 Task: Open a blank sheet, save the file as Christopher Add the quote 'Don't be afraid to step outside of your comfort zone; that's where growth happens.'Don't be afraid to step outside of your comfort zone; that's where growth happens.  Apply font style Apply font style DejaVu Serif and font size 24 Align the text to the Right .Change the text color to  Red
Action: Mouse moved to (19, 19)
Screenshot: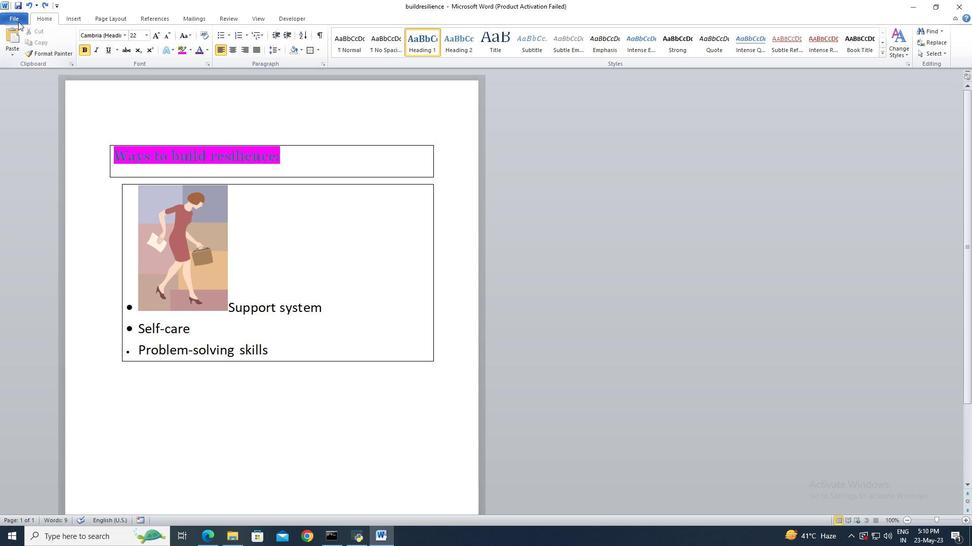 
Action: Mouse pressed left at (19, 19)
Screenshot: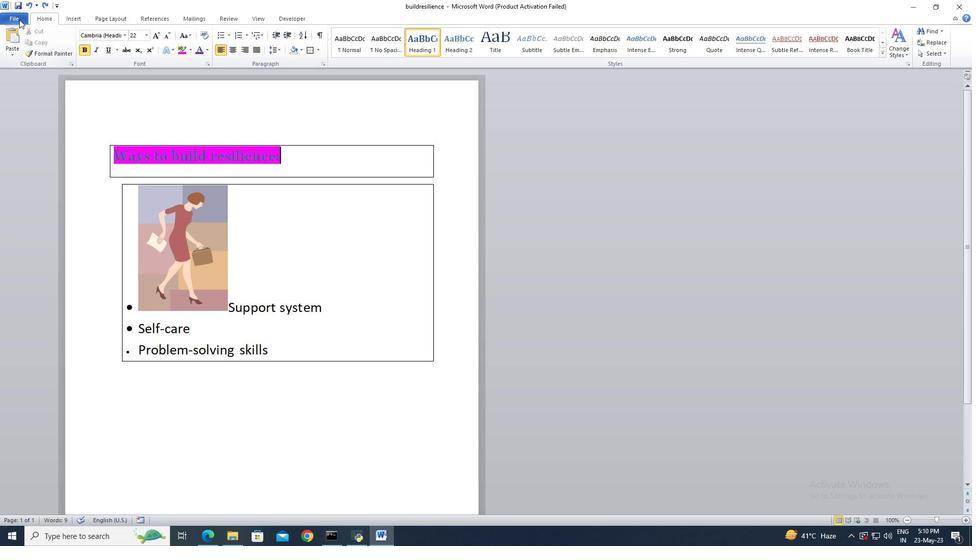 
Action: Mouse moved to (18, 129)
Screenshot: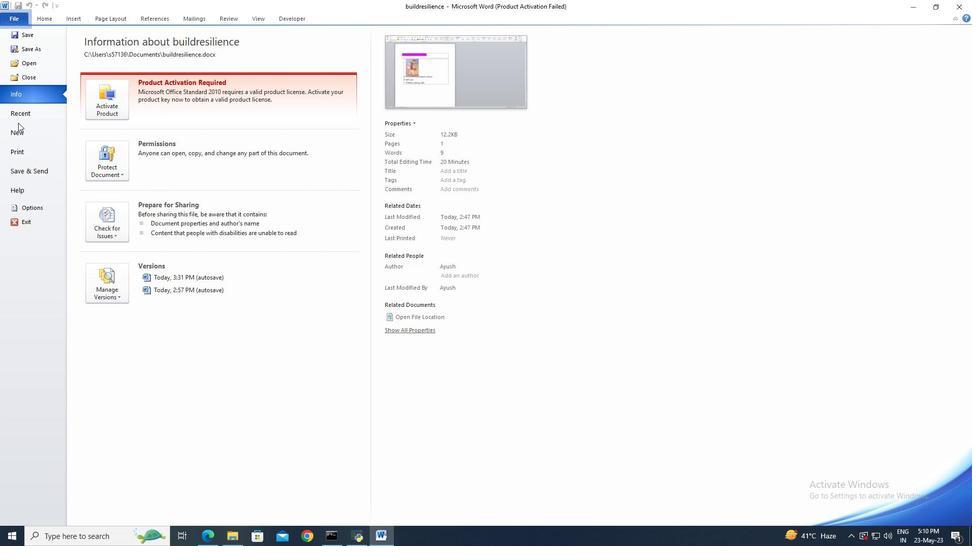 
Action: Mouse pressed left at (18, 129)
Screenshot: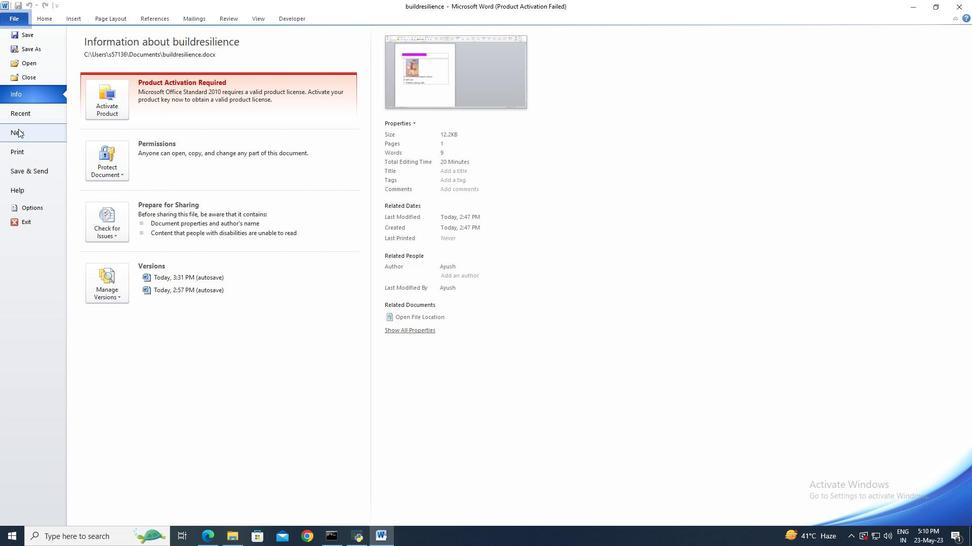 
Action: Mouse moved to (501, 243)
Screenshot: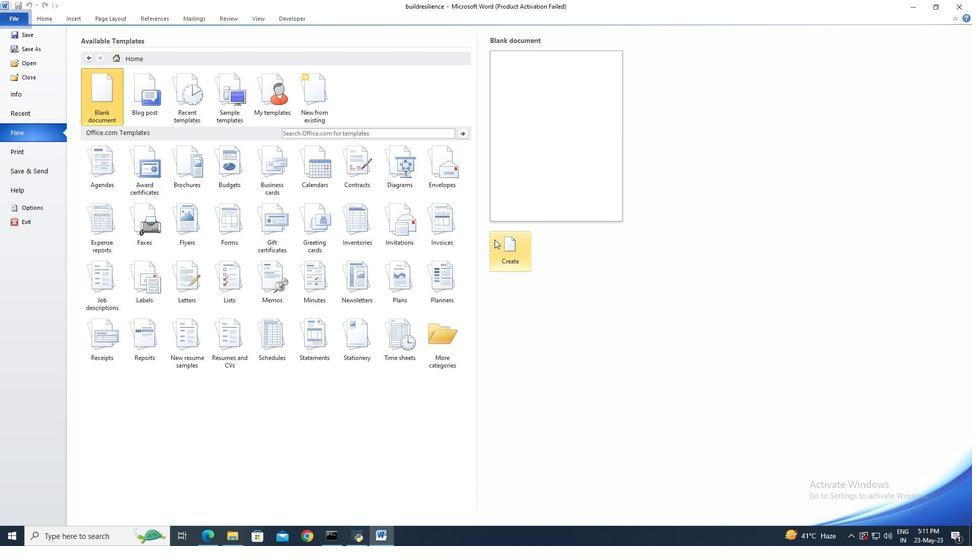 
Action: Mouse pressed left at (501, 243)
Screenshot: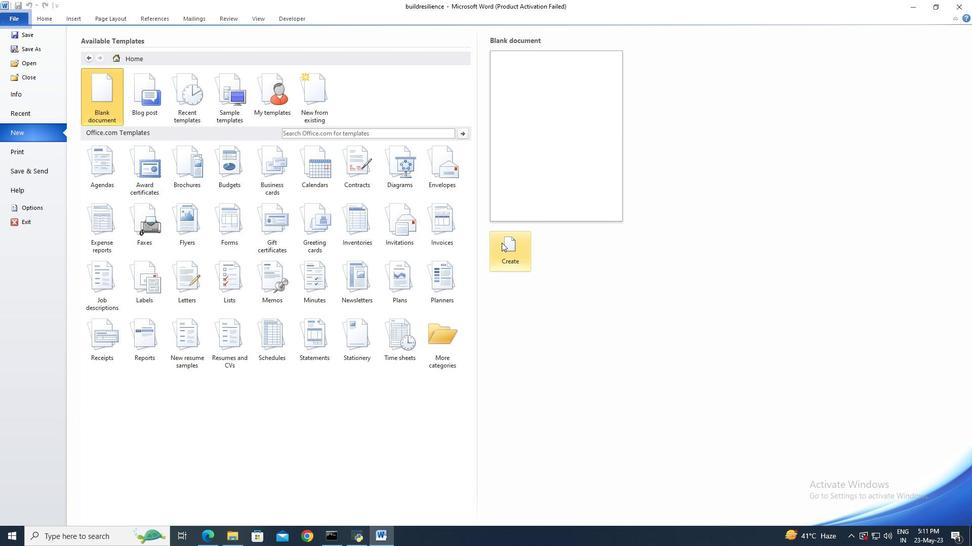 
Action: Mouse moved to (22, 21)
Screenshot: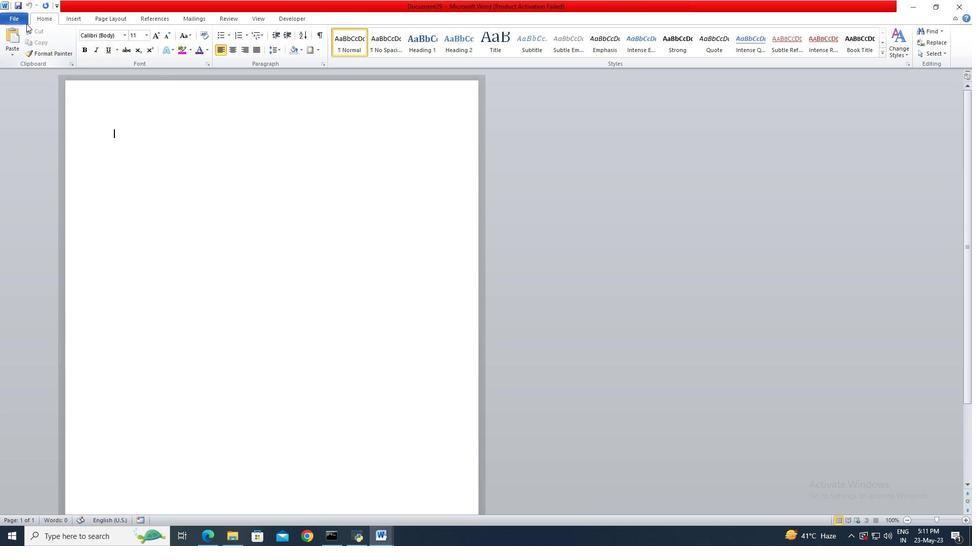 
Action: Mouse pressed left at (22, 21)
Screenshot: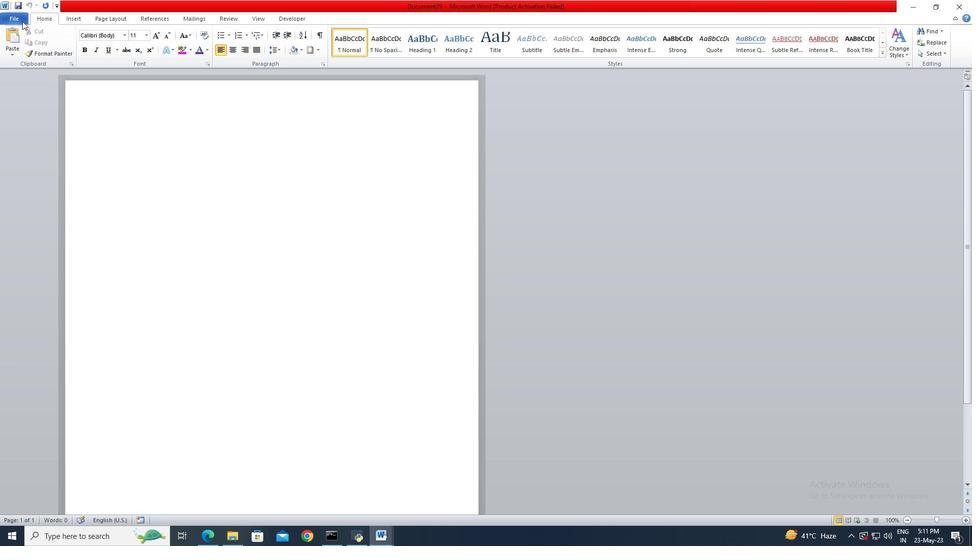 
Action: Mouse moved to (22, 44)
Screenshot: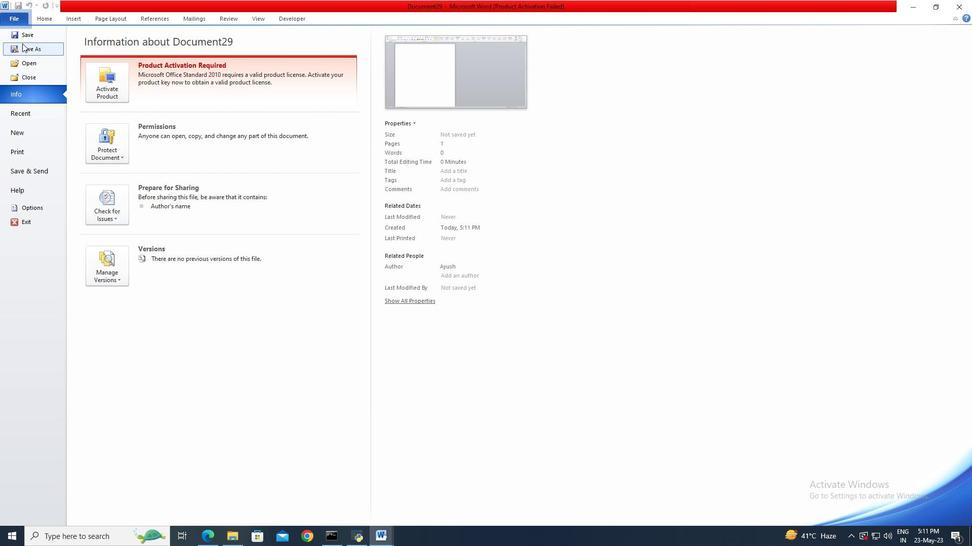 
Action: Mouse pressed left at (22, 44)
Screenshot: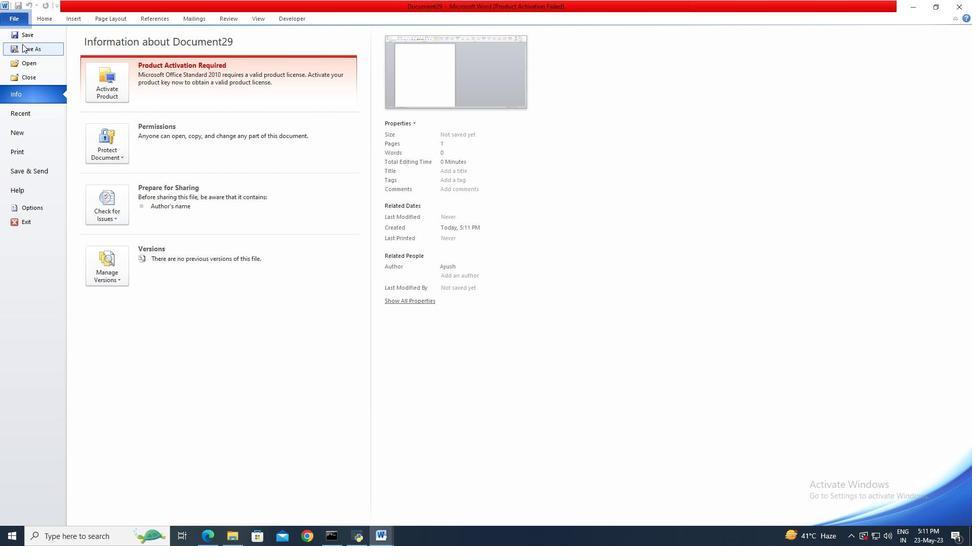 
Action: Mouse moved to (42, 114)
Screenshot: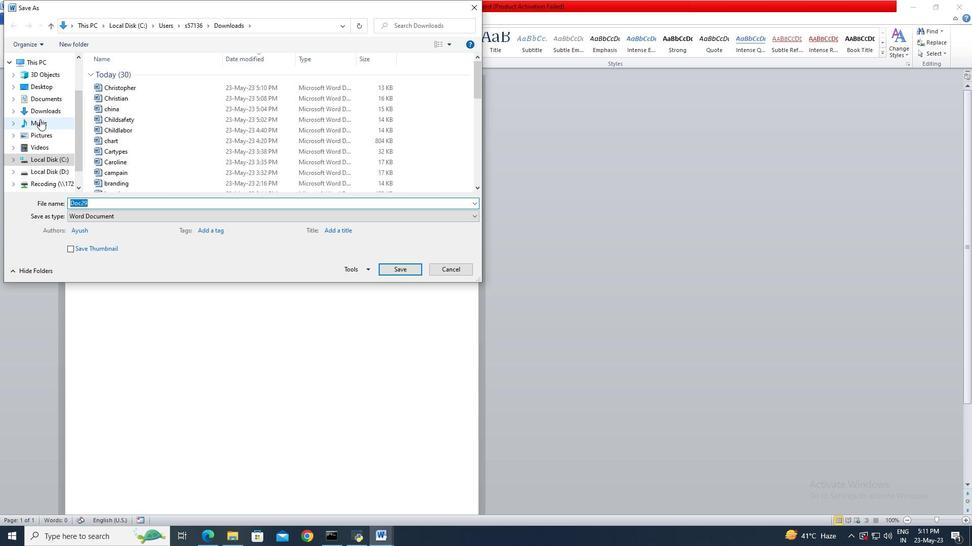 
Action: Mouse pressed left at (42, 114)
Screenshot: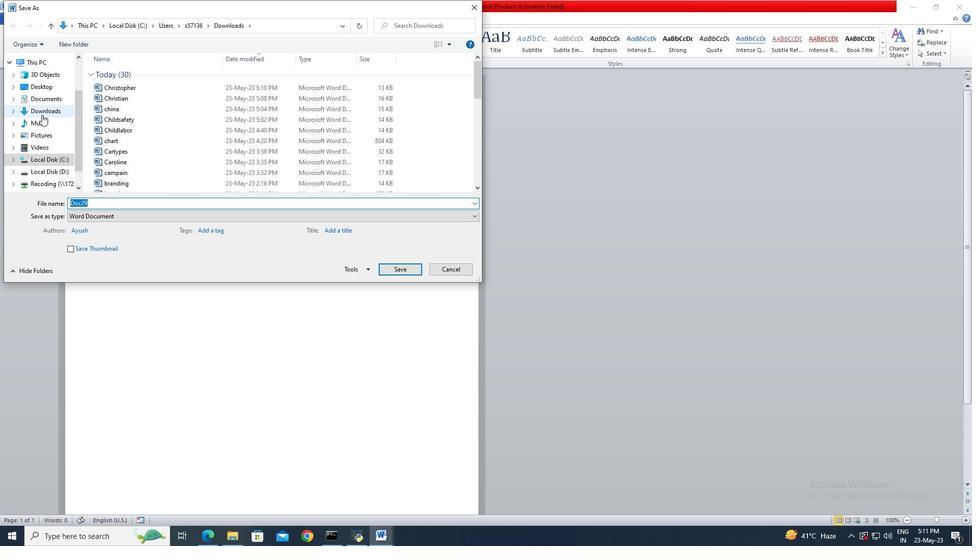 
Action: Mouse moved to (90, 203)
Screenshot: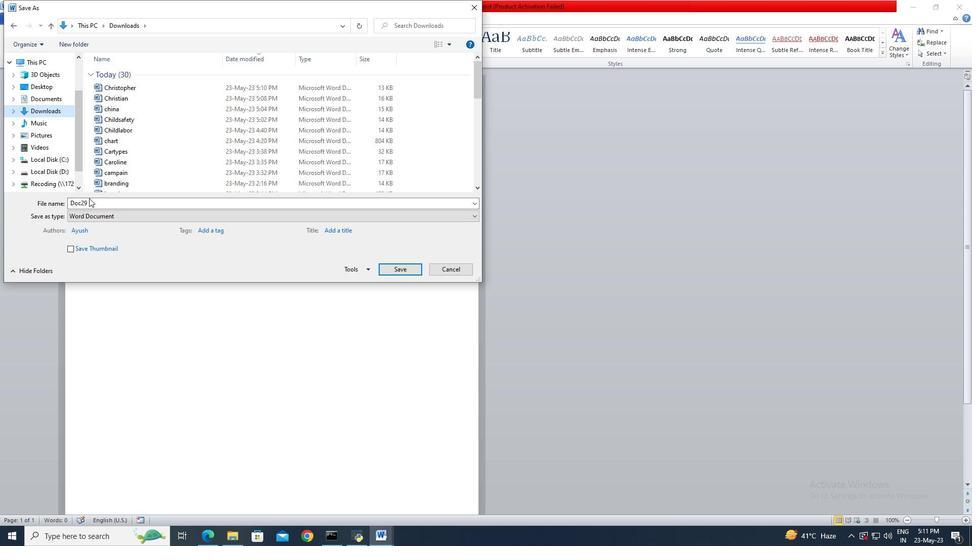 
Action: Mouse pressed left at (90, 203)
Screenshot: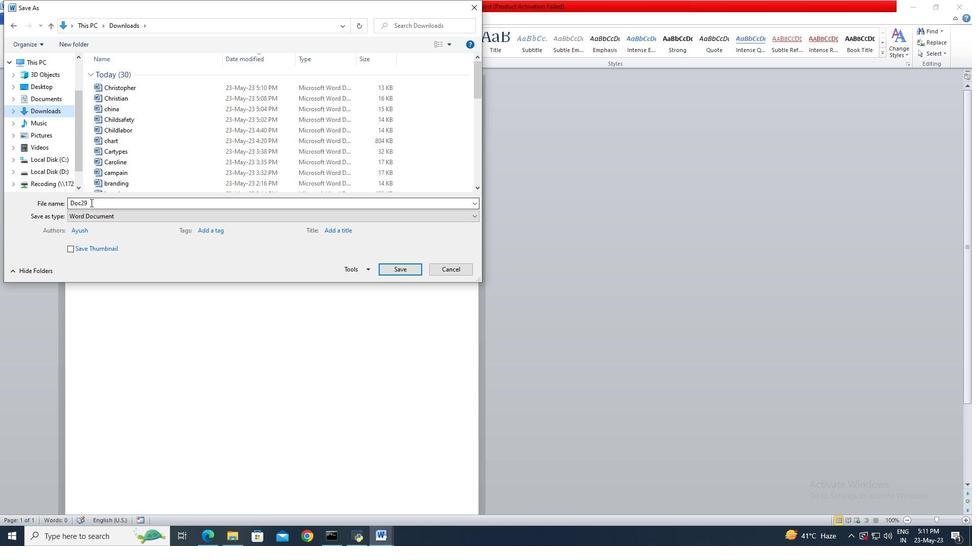 
Action: Key pressed <Key.shift>Christopher
Screenshot: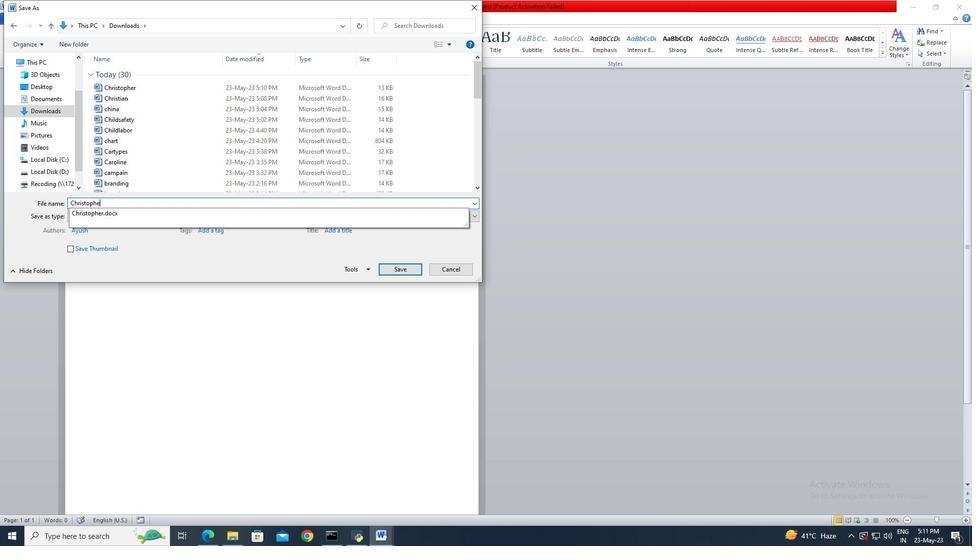 
Action: Mouse moved to (56, 139)
Screenshot: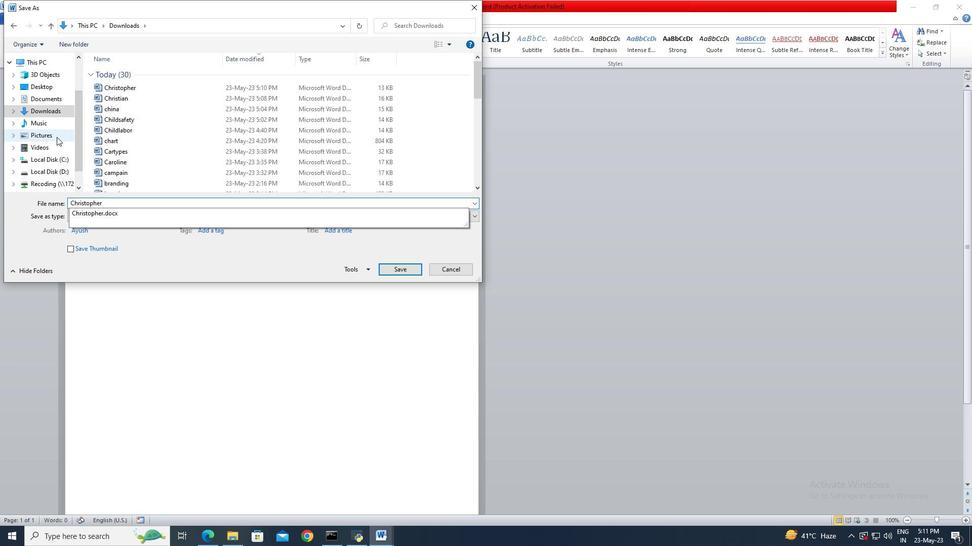 
Action: Mouse pressed left at (56, 139)
Screenshot: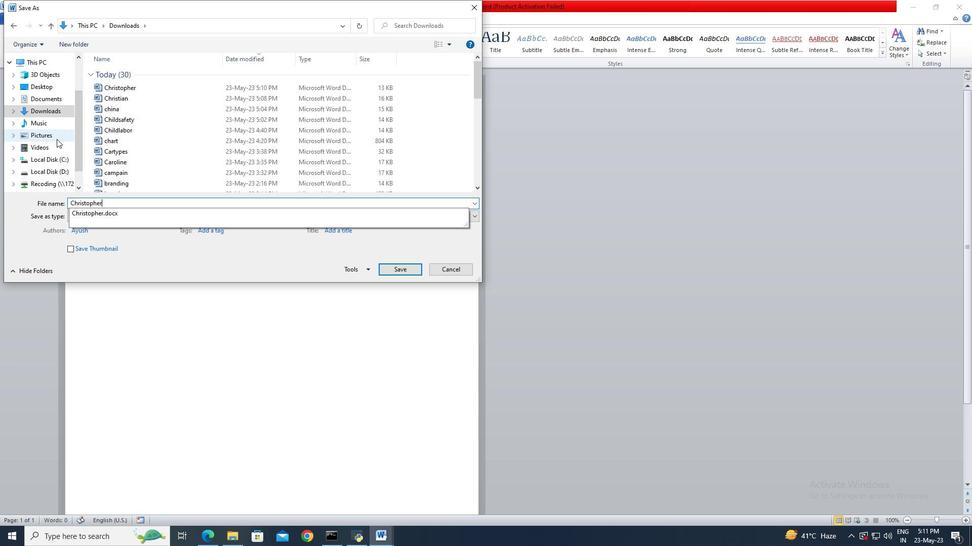 
Action: Mouse moved to (397, 271)
Screenshot: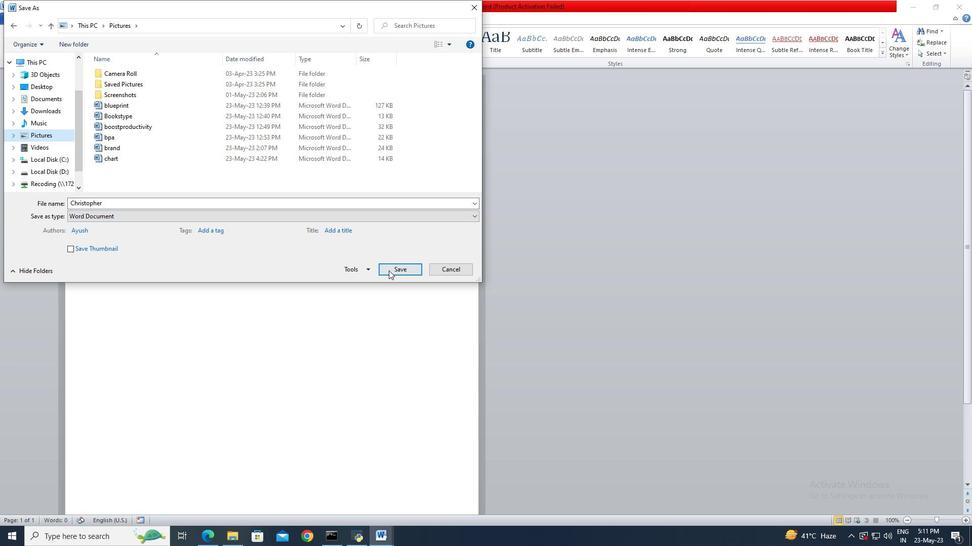 
Action: Mouse pressed left at (397, 271)
Screenshot: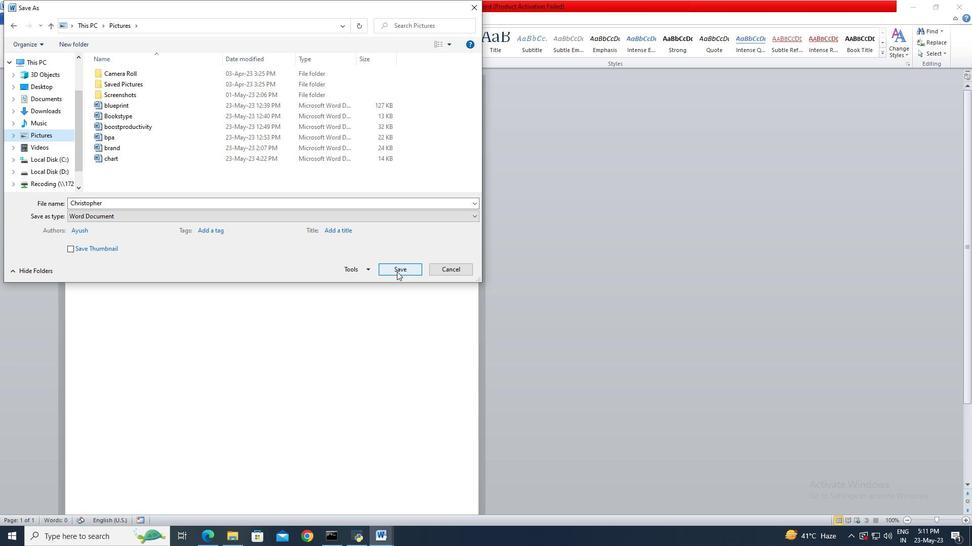 
Action: Mouse moved to (279, 209)
Screenshot: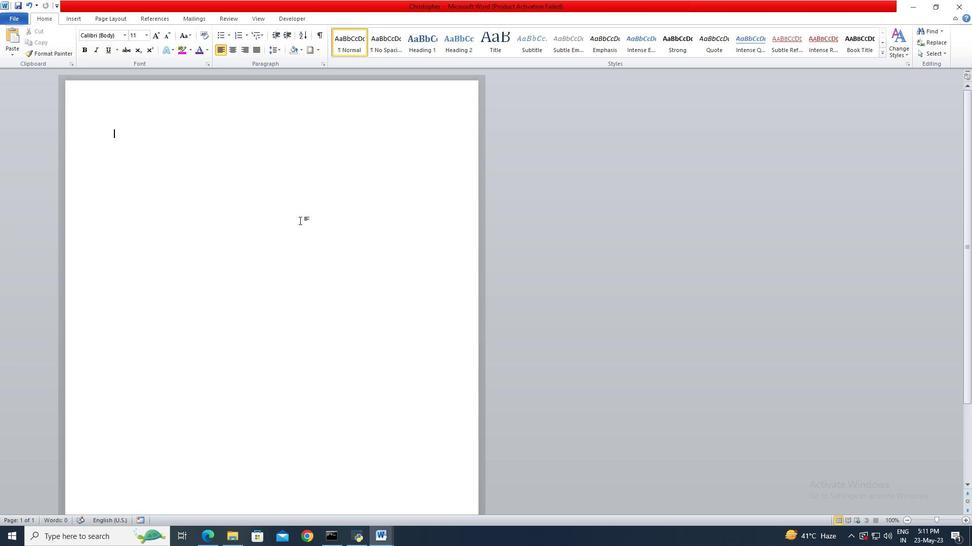 
Action: Key pressed <Key.shift>"<Key.shift>Don't<Key.space>be<Key.space>afraid<Key.space>to<Key.space>step<Key.space>outside<Key.space>of<Key.space>your<Key.space>comfort<Key.space>zone;<Key.space>that's<Key.space>where<Key.space>growth<Key.space>happens.<Key.shift>"
Screenshot: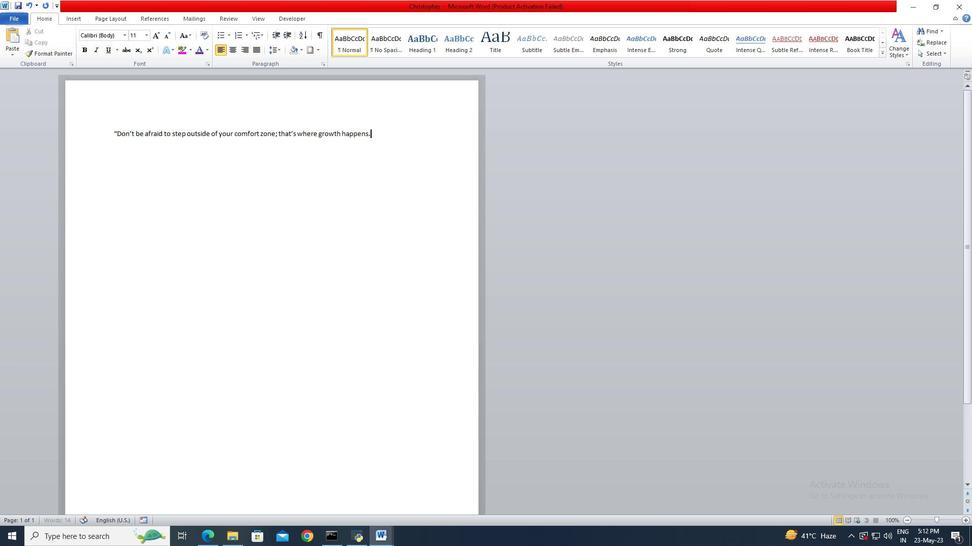 
Action: Mouse moved to (111, 131)
Screenshot: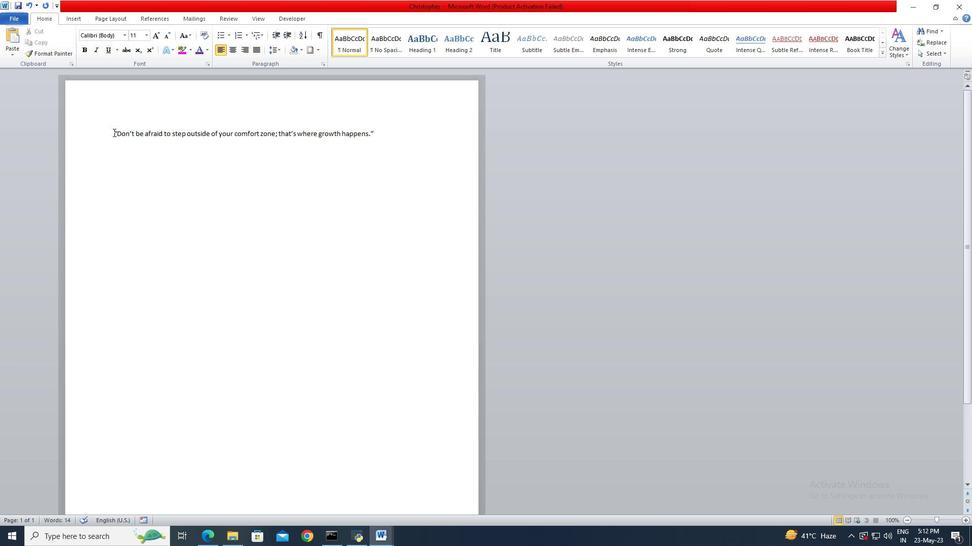 
Action: Mouse pressed left at (111, 131)
Screenshot: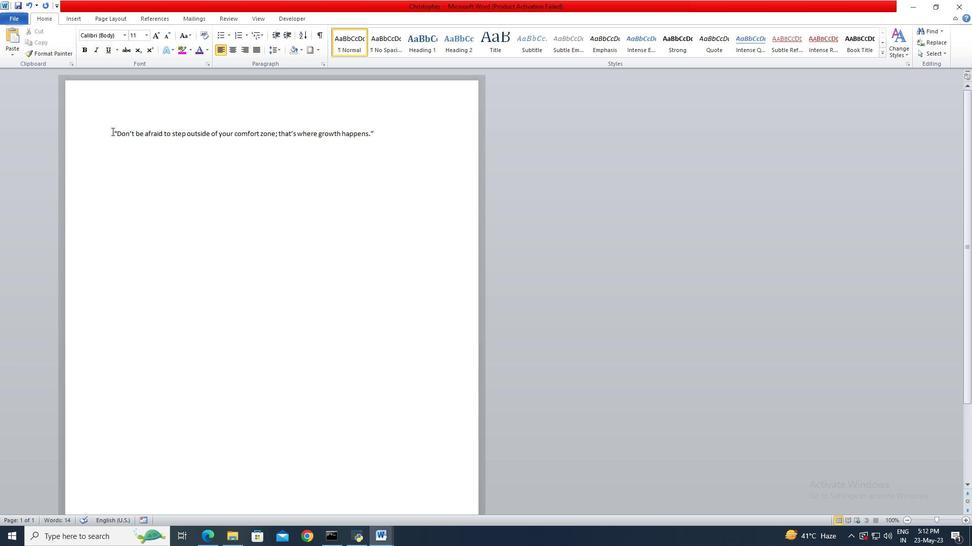 
Action: Mouse moved to (359, 131)
Screenshot: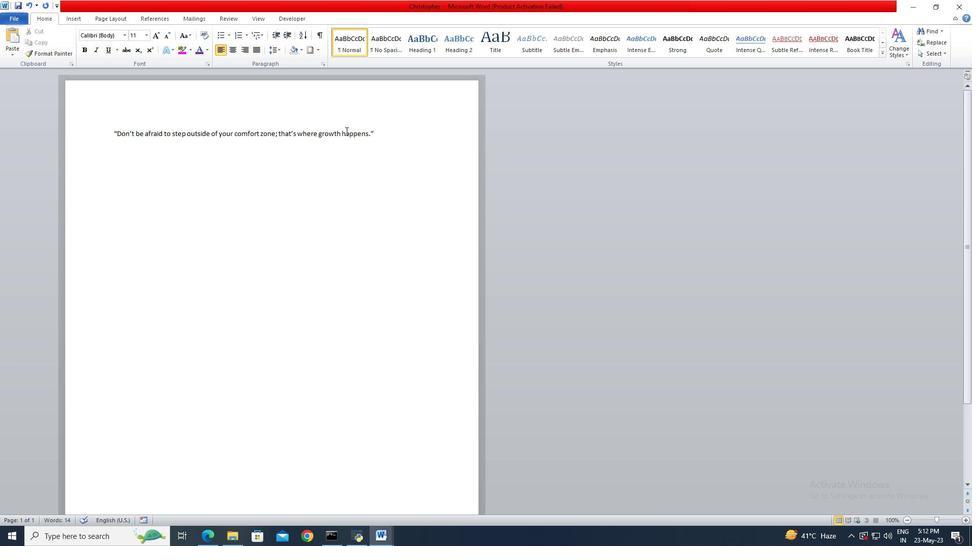 
Action: Key pressed <Key.shift>
Screenshot: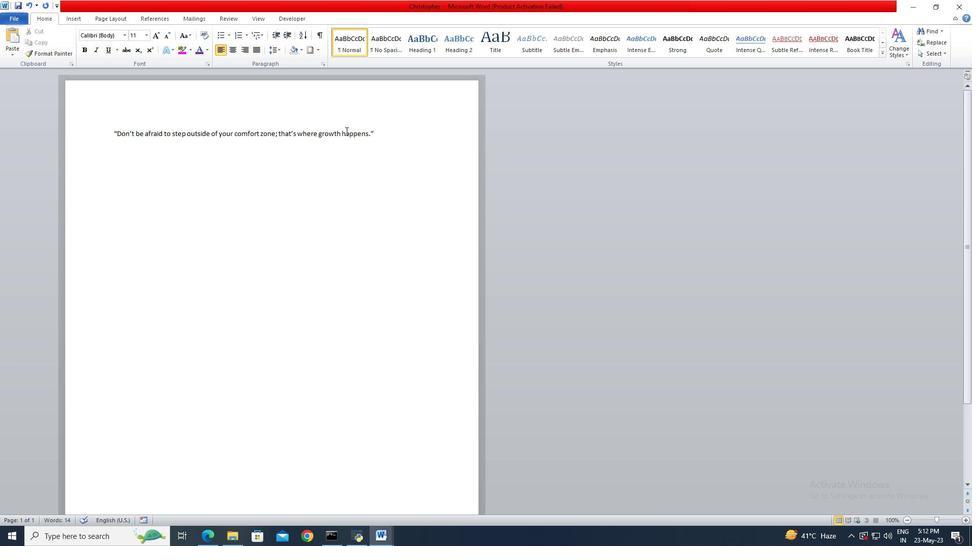 
Action: Mouse moved to (391, 132)
Screenshot: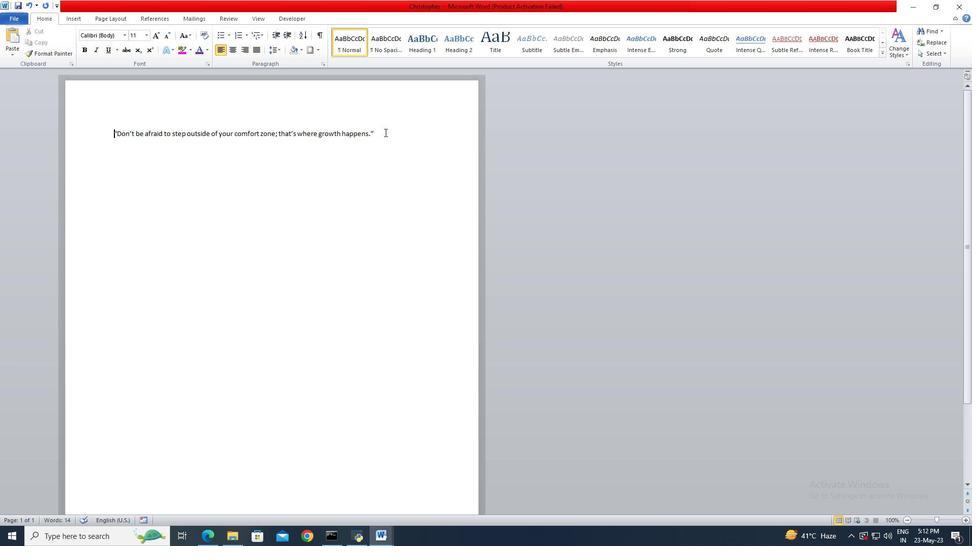 
Action: Key pressed <Key.shift>
Screenshot: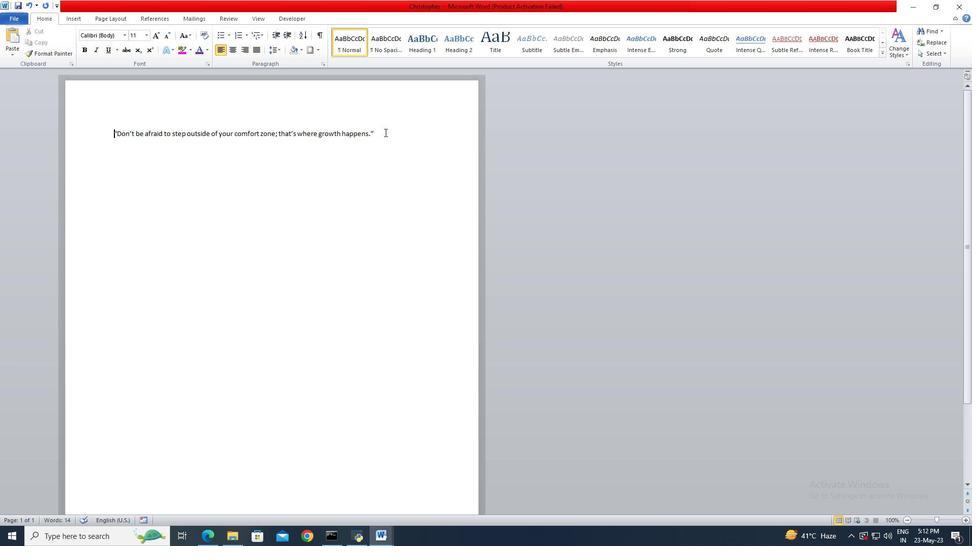 
Action: Mouse moved to (392, 132)
Screenshot: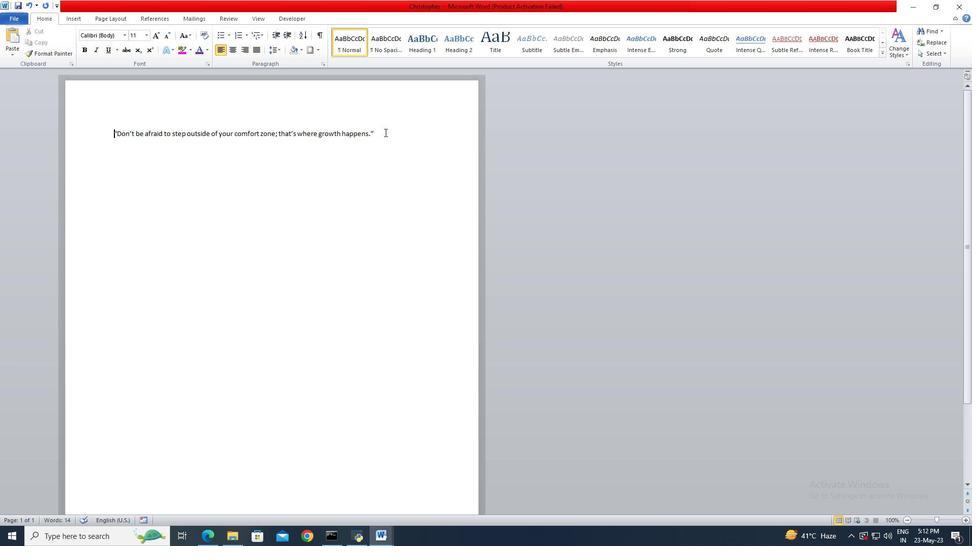 
Action: Key pressed <Key.shift><Key.shift><Key.shift><Key.shift><Key.shift><Key.shift><Key.shift><Key.shift><Key.shift><Key.shift><Key.shift><Key.shift><Key.shift><Key.shift><Key.shift>
Screenshot: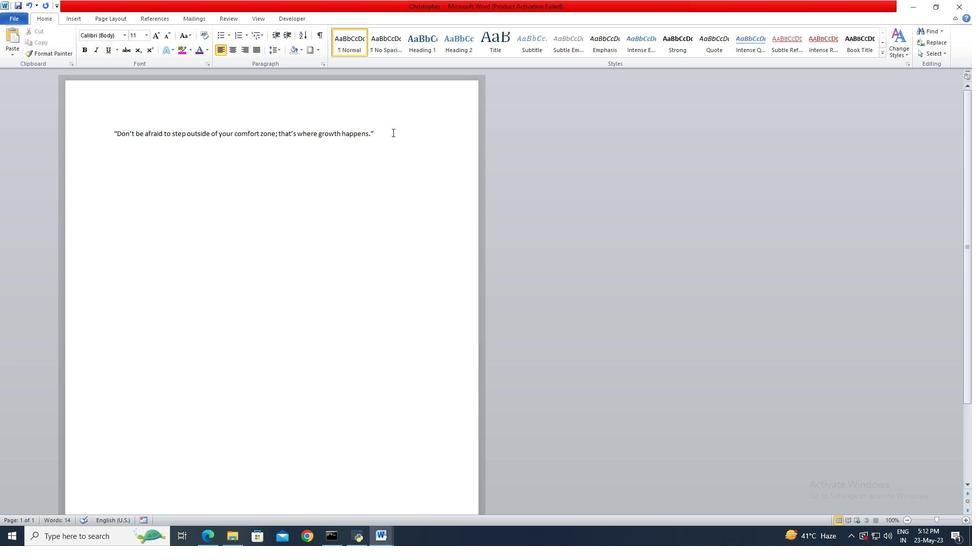 
Action: Mouse pressed left at (392, 132)
Screenshot: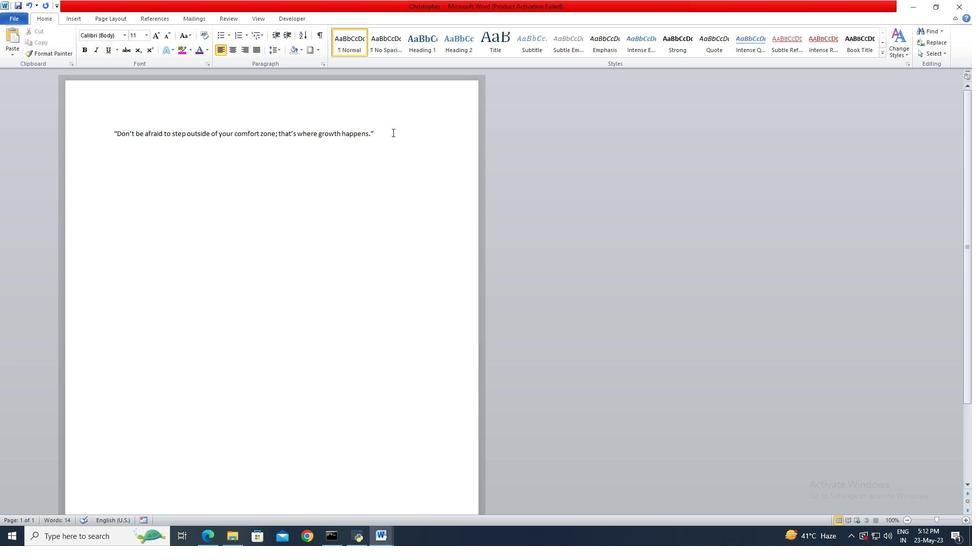 
Action: Key pressed <Key.shift><Key.shift><Key.shift><Key.shift><Key.shift><Key.shift><Key.shift><Key.shift>
Screenshot: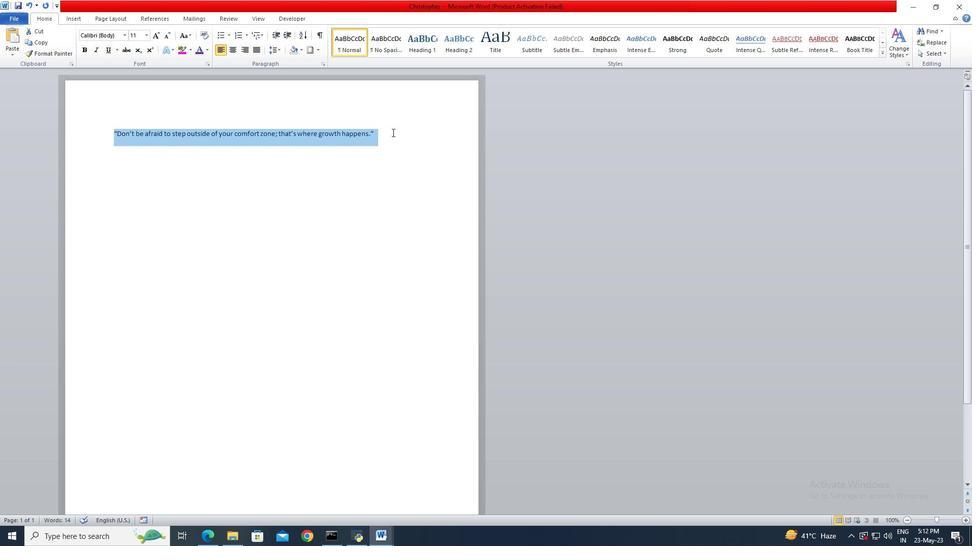 
Action: Mouse moved to (126, 35)
Screenshot: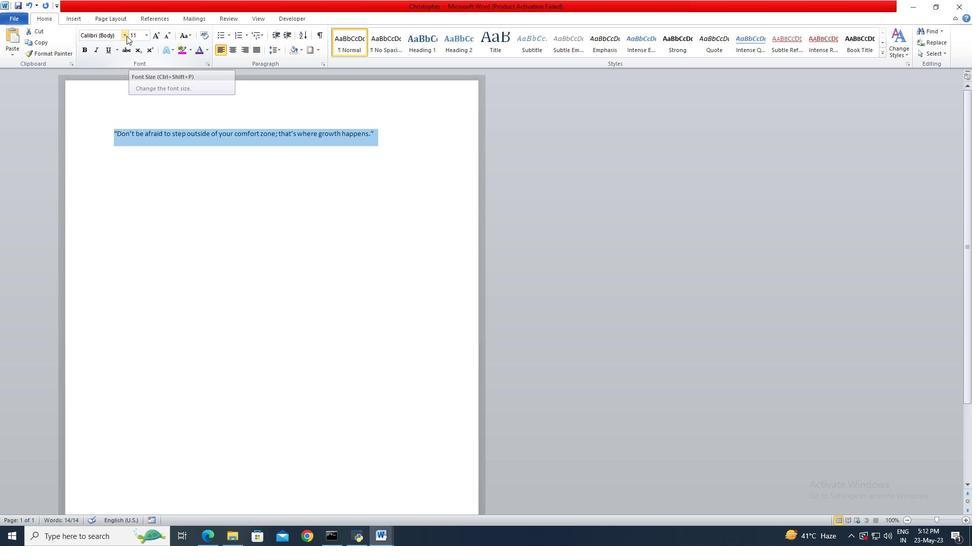 
Action: Mouse pressed left at (126, 35)
Screenshot: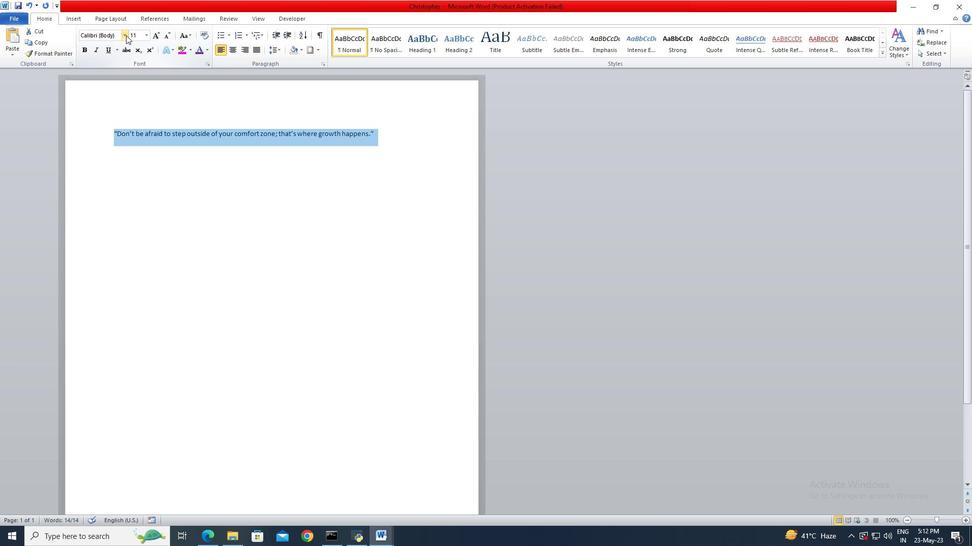 
Action: Mouse moved to (146, 269)
Screenshot: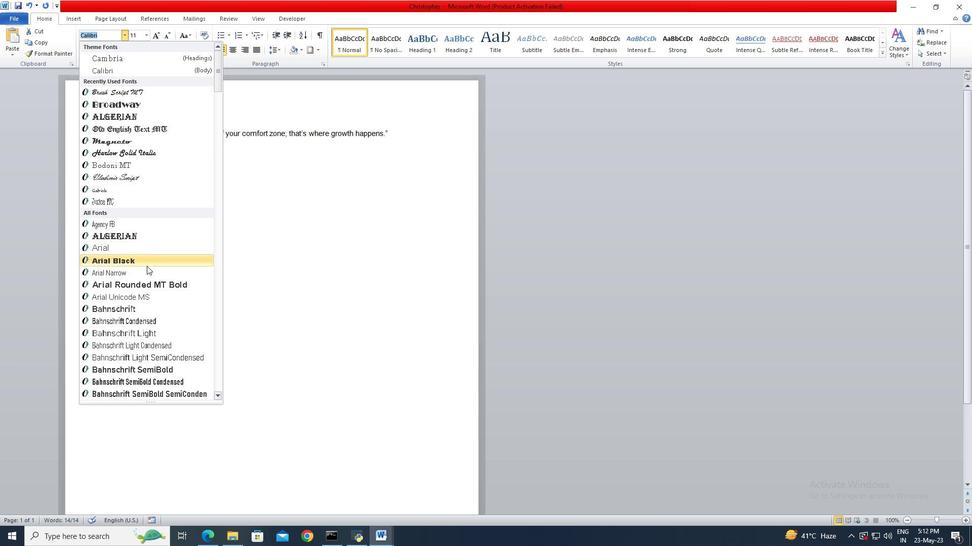 
Action: Mouse scrolled (146, 268) with delta (0, 0)
Screenshot: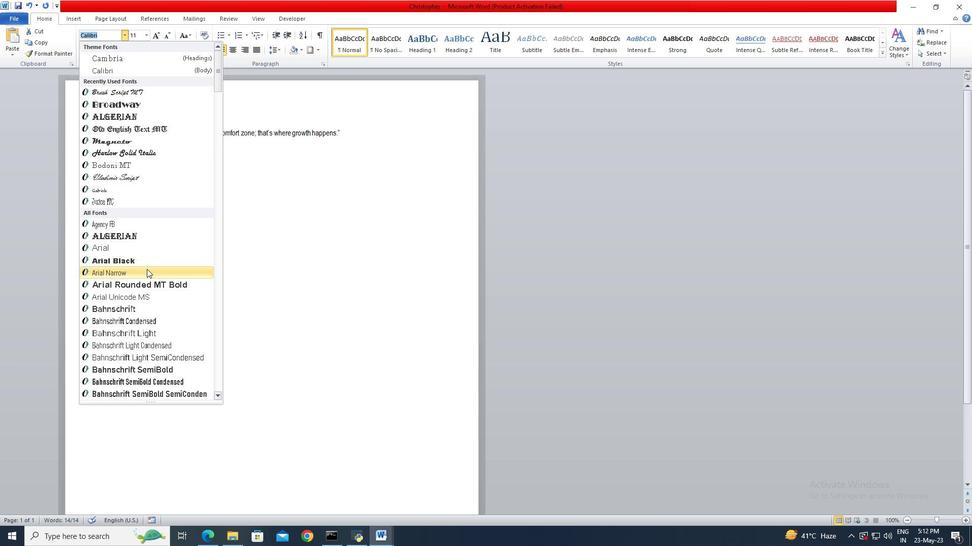 
Action: Mouse scrolled (146, 268) with delta (0, 0)
Screenshot: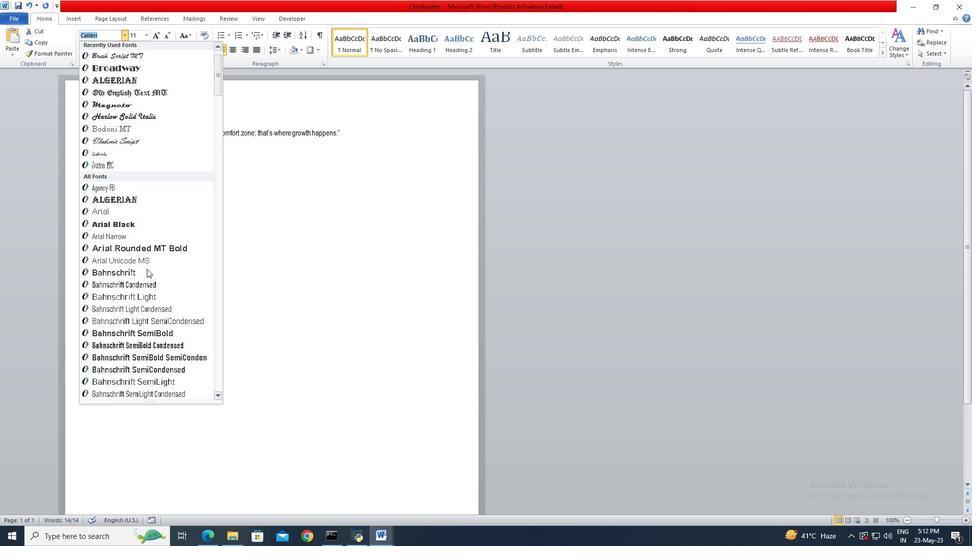 
Action: Mouse scrolled (146, 268) with delta (0, 0)
Screenshot: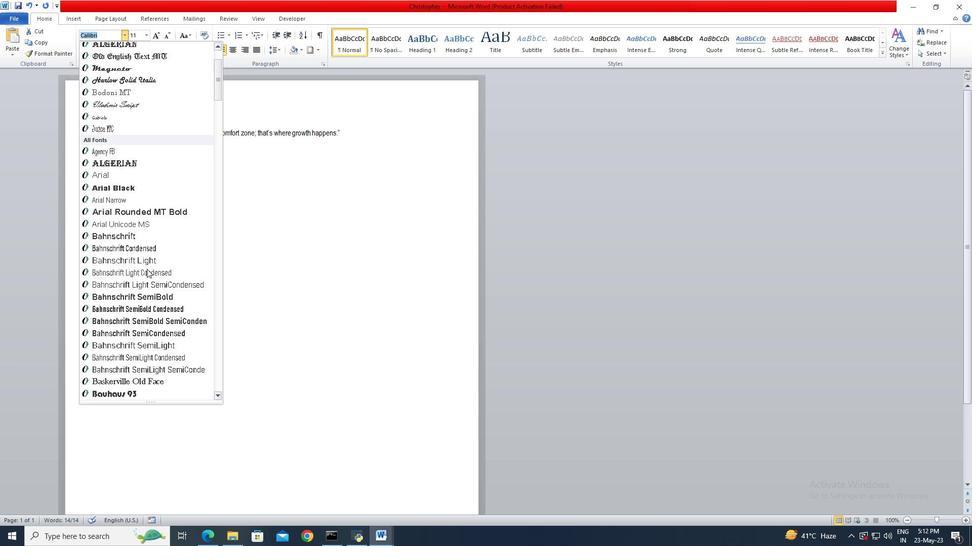 
Action: Mouse scrolled (146, 268) with delta (0, 0)
Screenshot: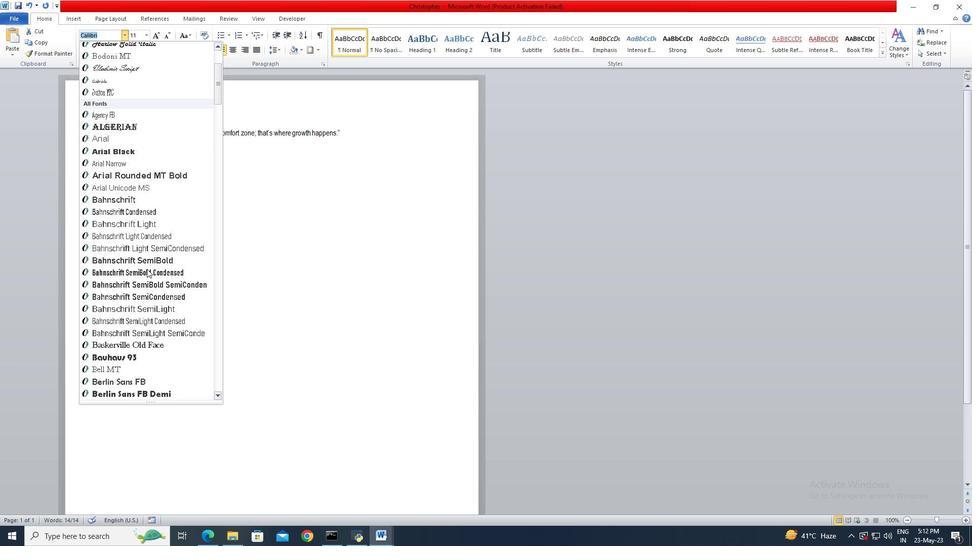 
Action: Mouse scrolled (146, 268) with delta (0, 0)
Screenshot: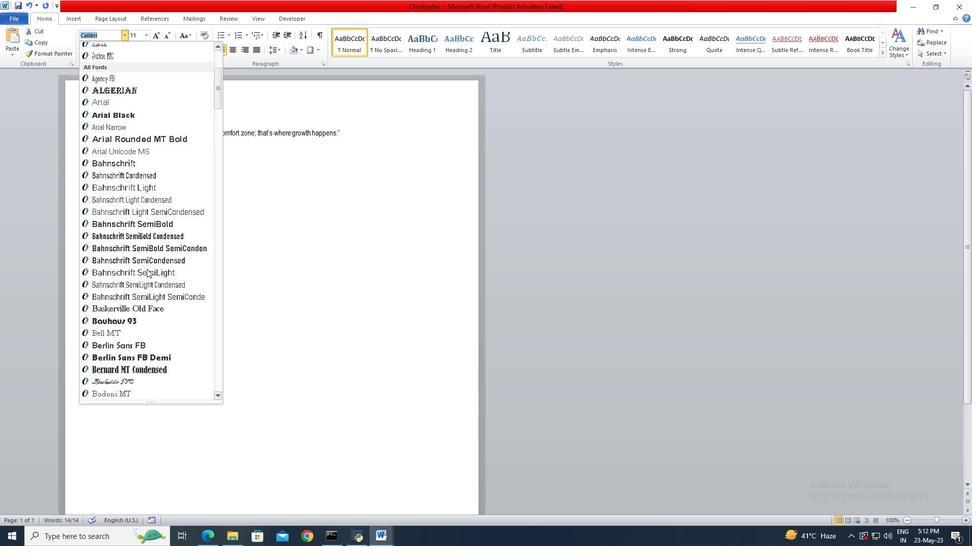 
Action: Mouse scrolled (146, 268) with delta (0, 0)
Screenshot: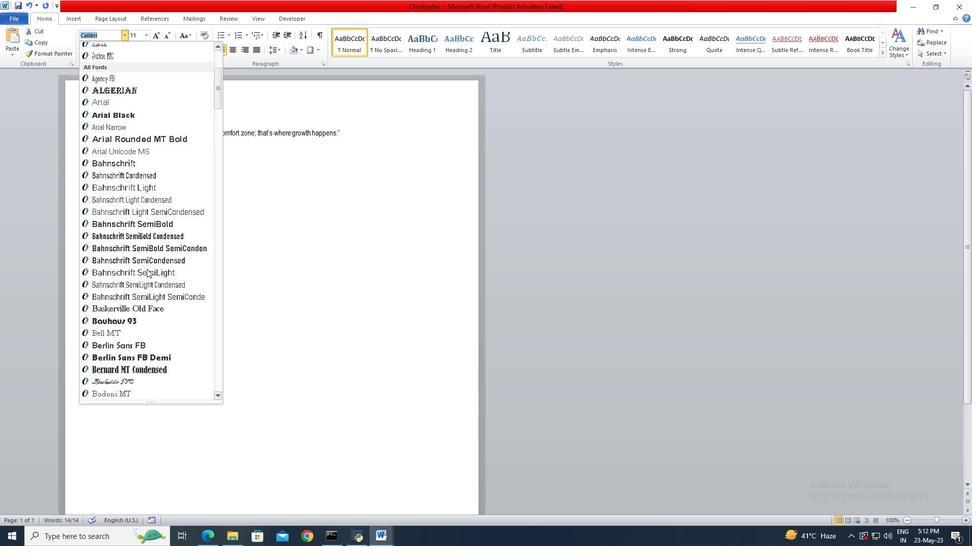 
Action: Mouse scrolled (146, 268) with delta (0, 0)
Screenshot: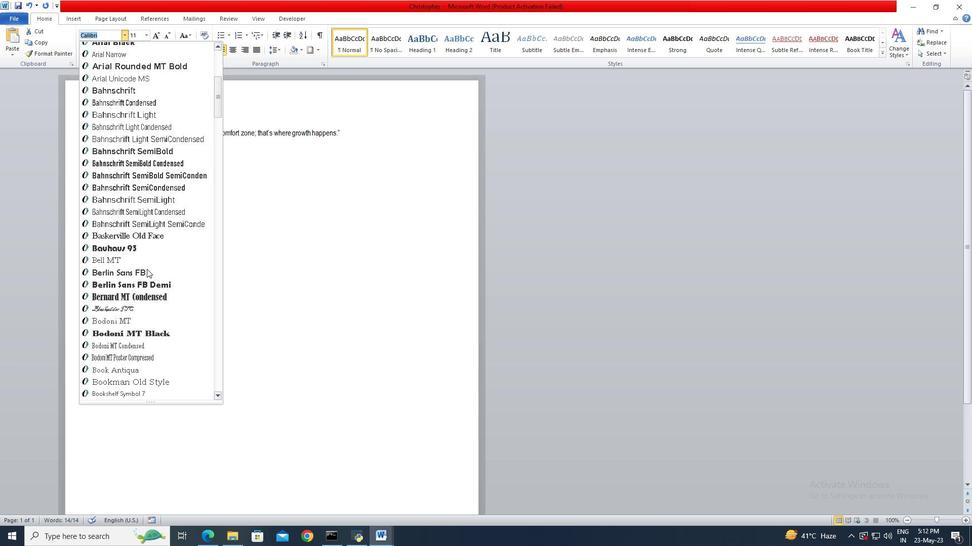 
Action: Mouse scrolled (146, 268) with delta (0, 0)
Screenshot: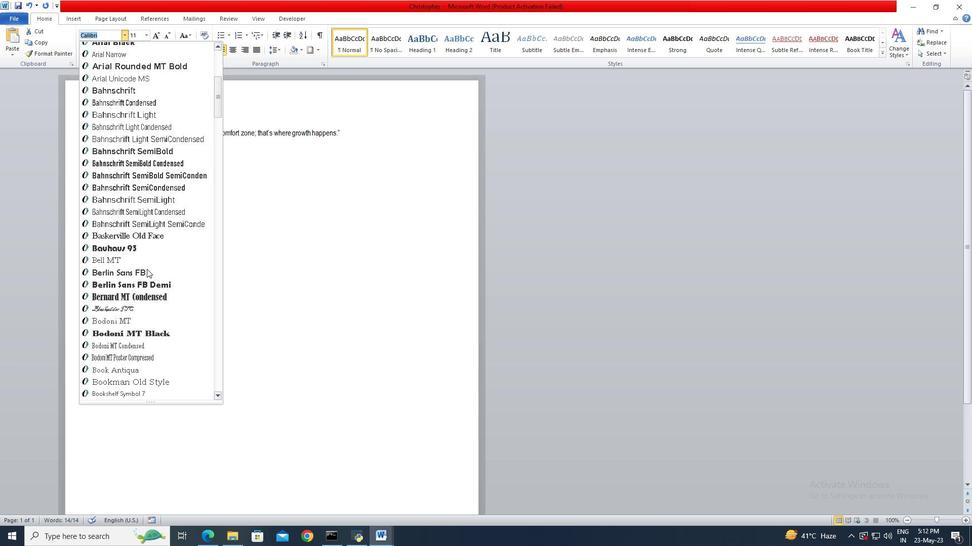 
Action: Mouse scrolled (146, 268) with delta (0, 0)
Screenshot: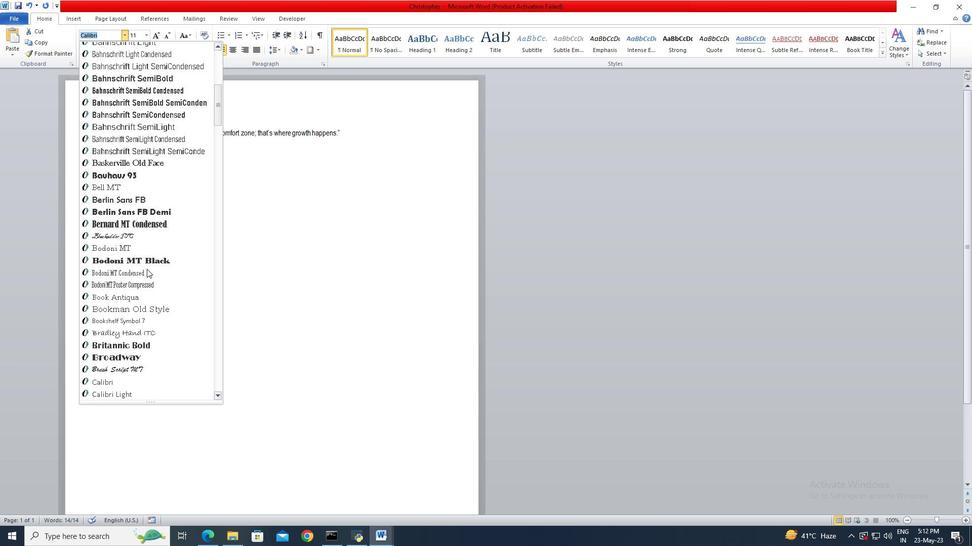 
Action: Mouse scrolled (146, 268) with delta (0, 0)
Screenshot: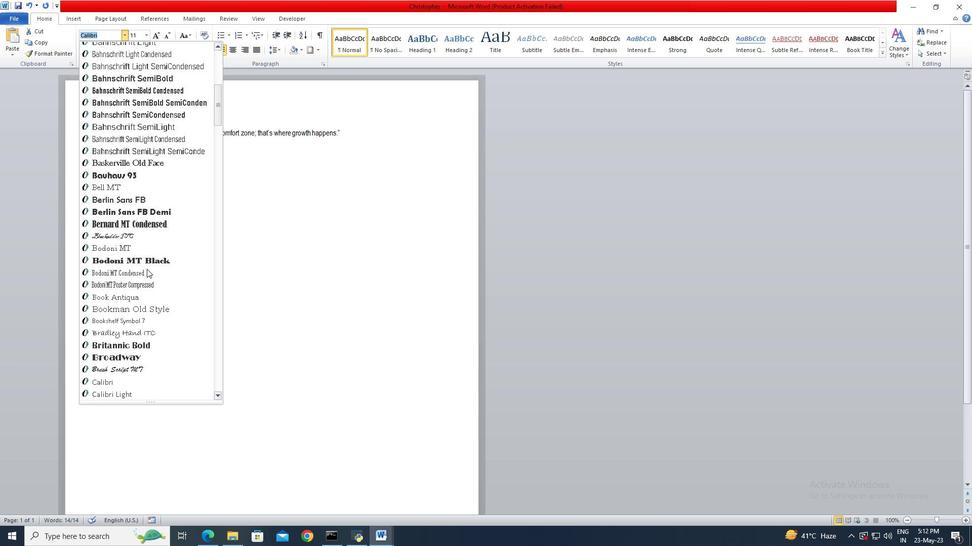 
Action: Mouse scrolled (146, 268) with delta (0, 0)
Screenshot: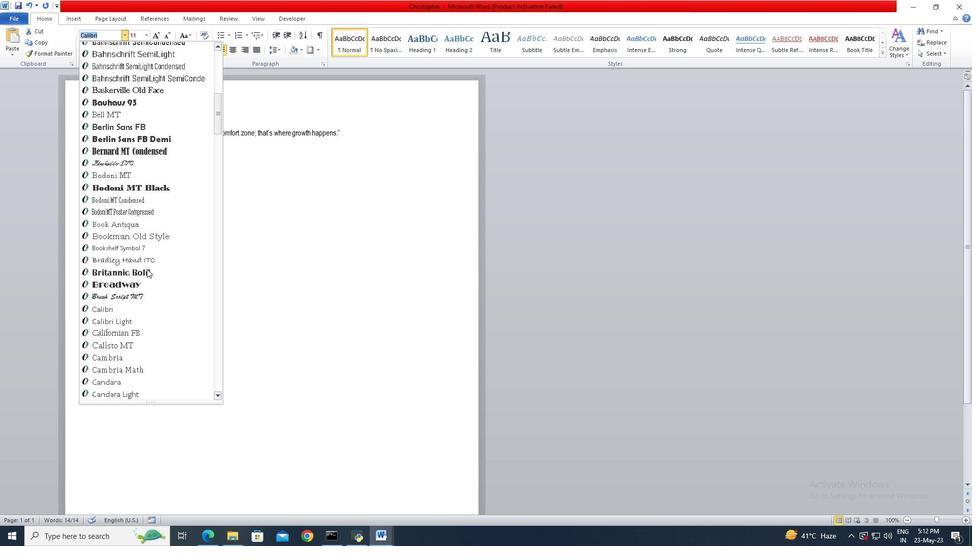 
Action: Mouse scrolled (146, 268) with delta (0, 0)
Screenshot: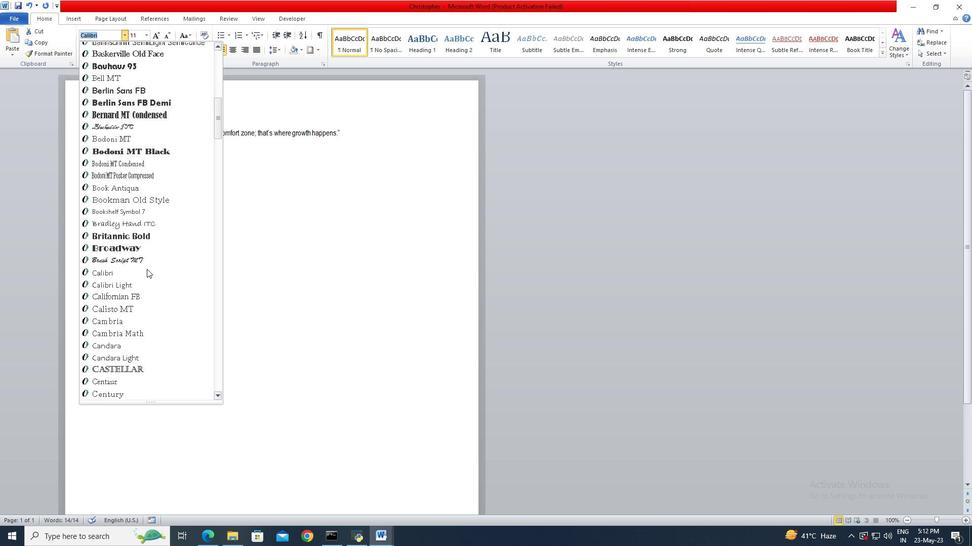 
Action: Mouse scrolled (146, 268) with delta (0, 0)
Screenshot: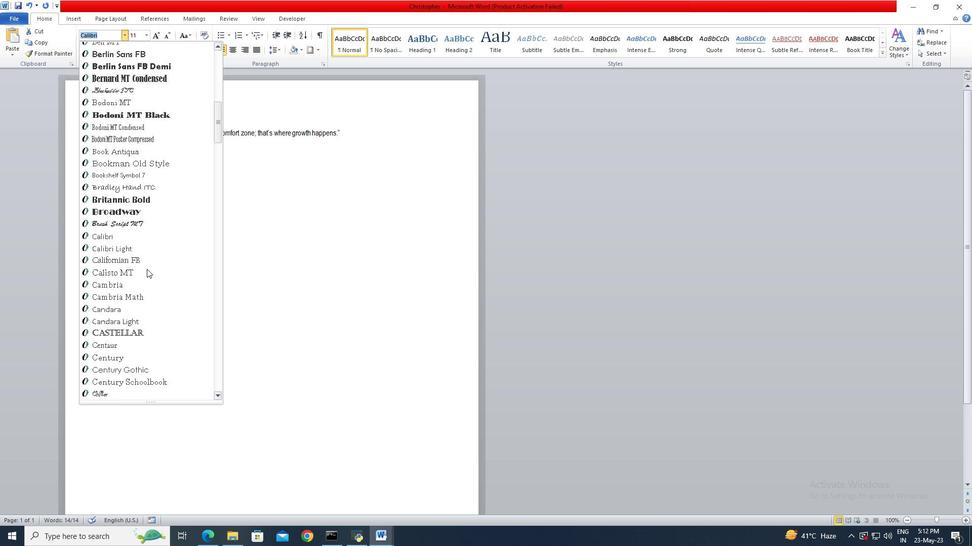
Action: Mouse scrolled (146, 268) with delta (0, 0)
Screenshot: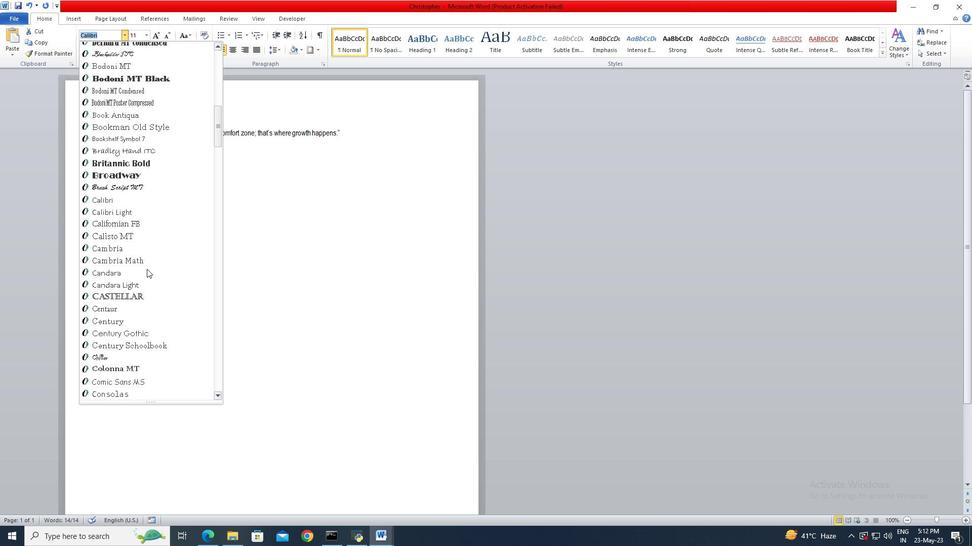 
Action: Mouse scrolled (146, 268) with delta (0, 0)
Screenshot: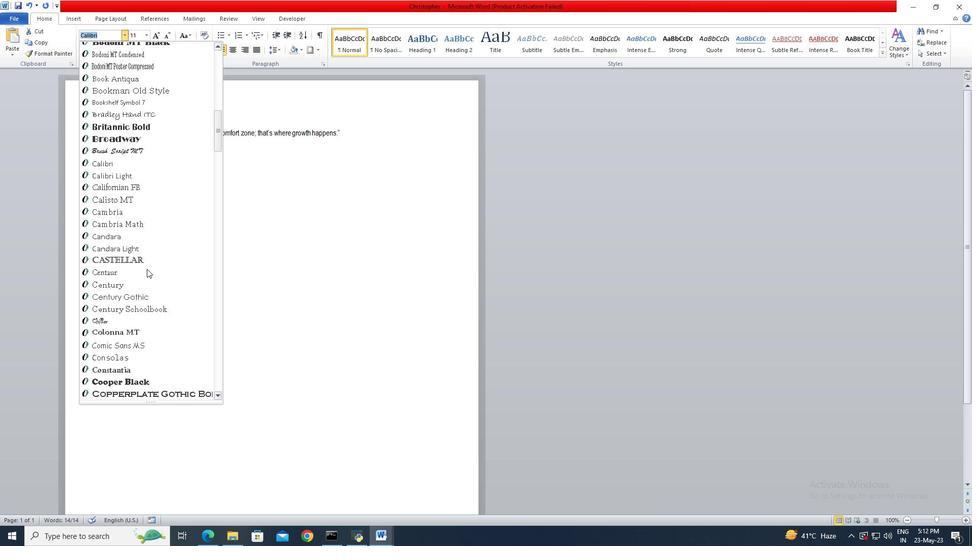 
Action: Mouse scrolled (146, 268) with delta (0, 0)
Screenshot: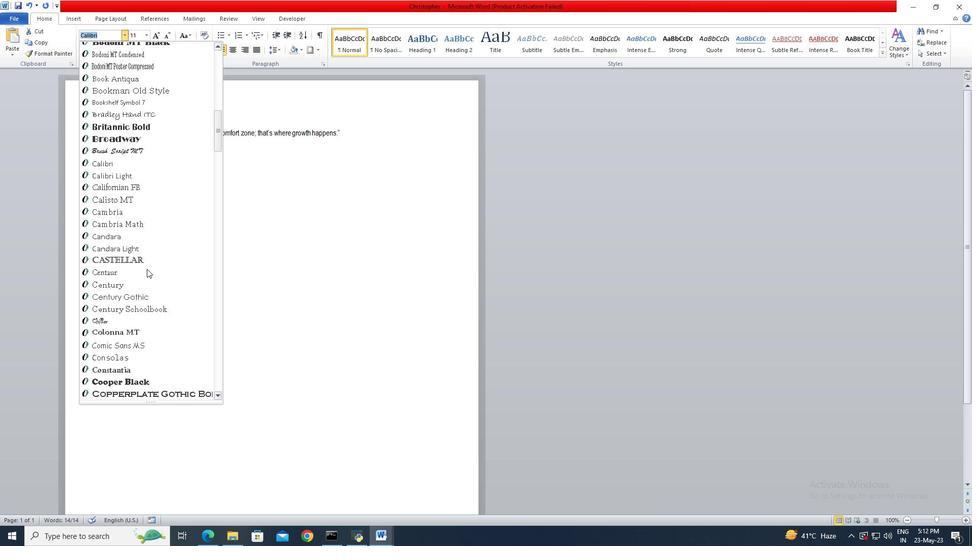 
Action: Mouse scrolled (146, 268) with delta (0, 0)
Screenshot: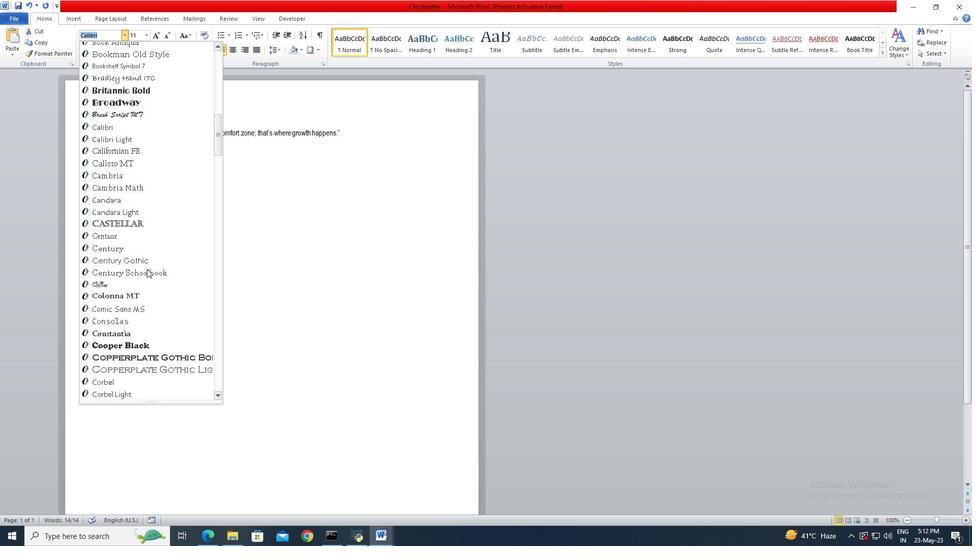 
Action: Mouse scrolled (146, 268) with delta (0, 0)
Screenshot: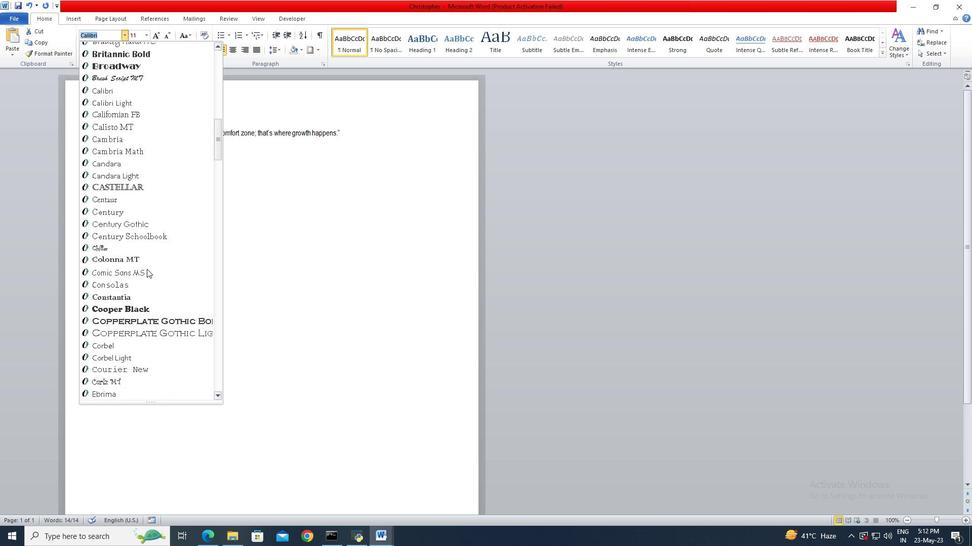 
Action: Mouse scrolled (146, 268) with delta (0, 0)
Screenshot: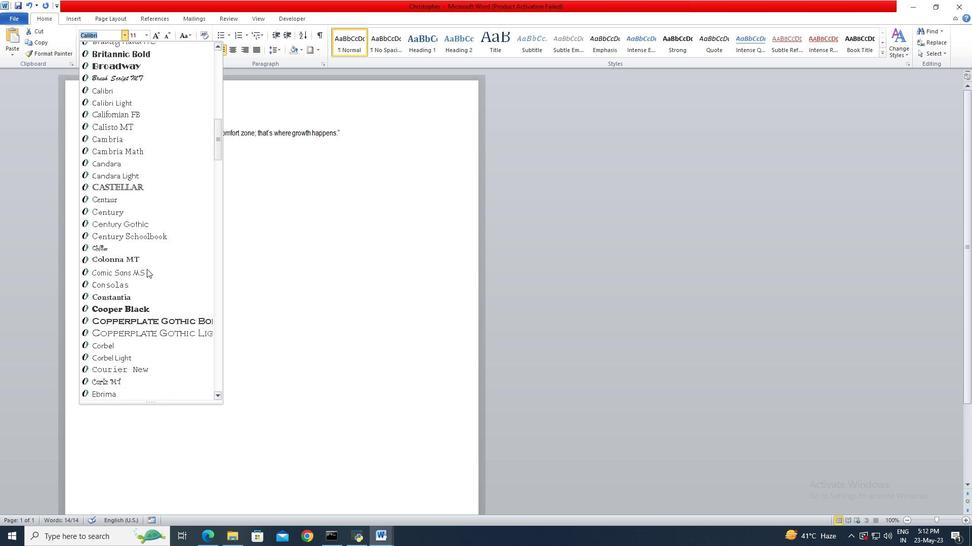 
Action: Mouse scrolled (146, 268) with delta (0, 0)
Screenshot: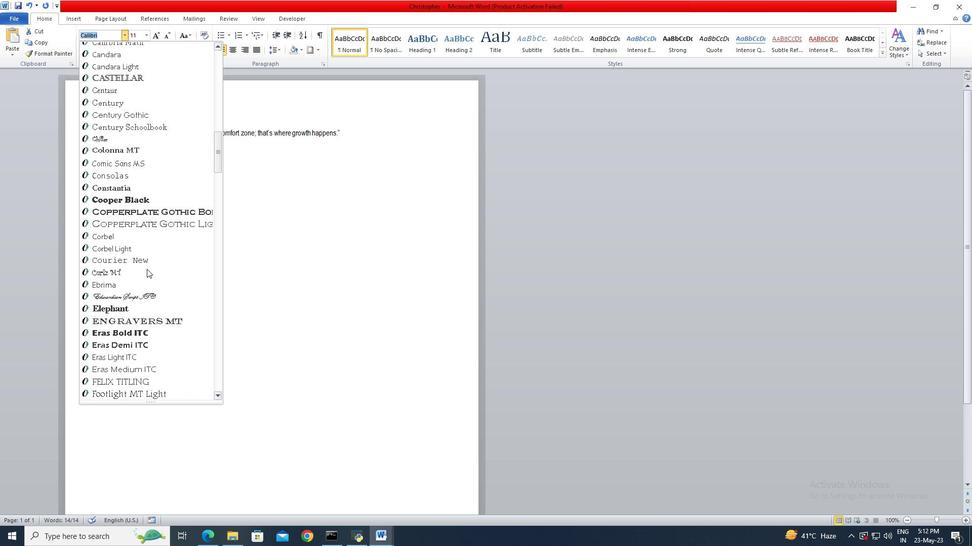 
Action: Mouse scrolled (146, 268) with delta (0, 0)
Screenshot: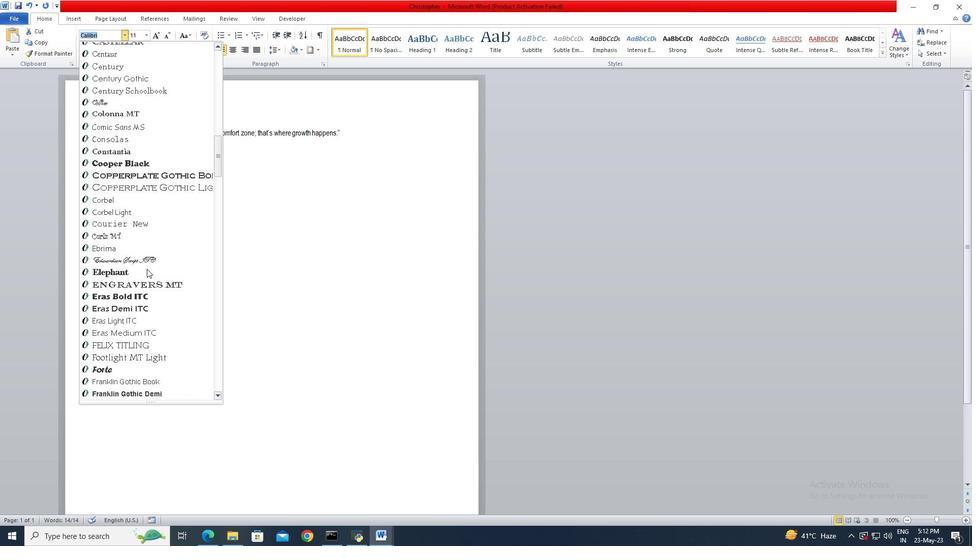 
Action: Mouse scrolled (146, 268) with delta (0, 0)
Screenshot: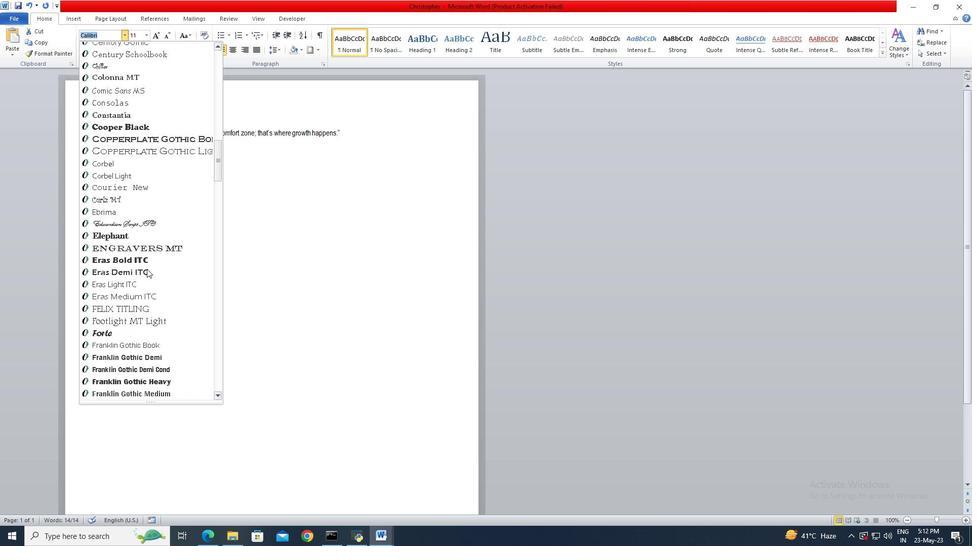 
Action: Mouse scrolled (146, 268) with delta (0, 0)
Screenshot: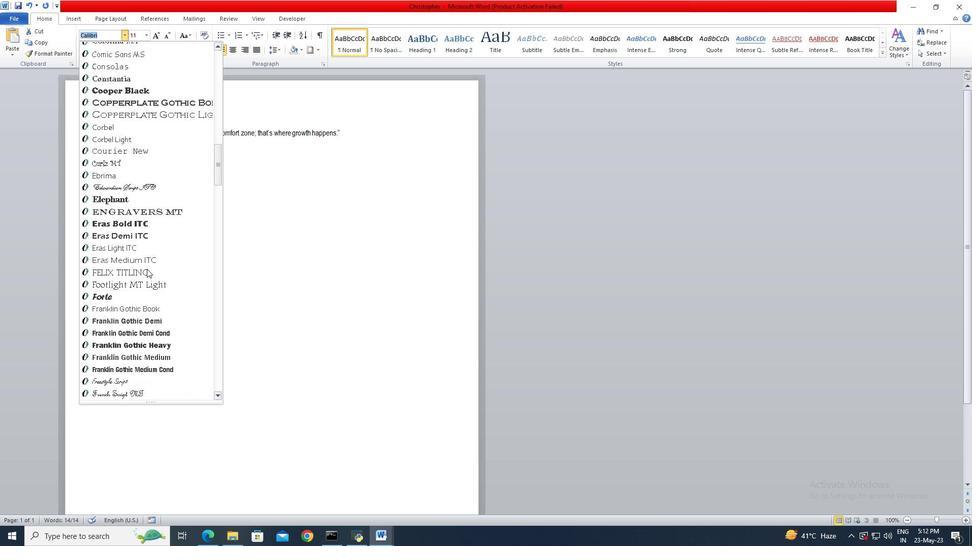 
Action: Mouse scrolled (146, 268) with delta (0, 0)
Screenshot: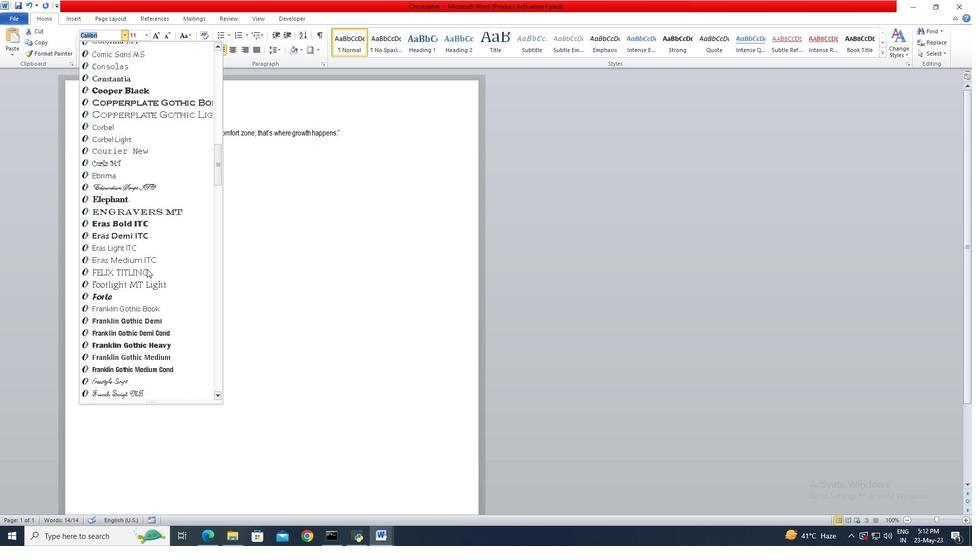 
Action: Mouse scrolled (146, 268) with delta (0, 0)
Screenshot: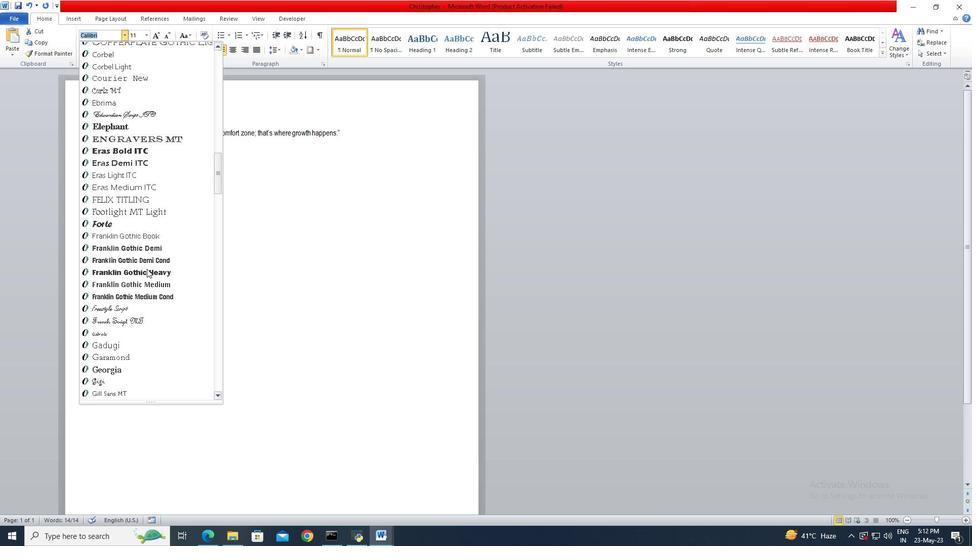 
Action: Mouse scrolled (146, 268) with delta (0, 0)
Screenshot: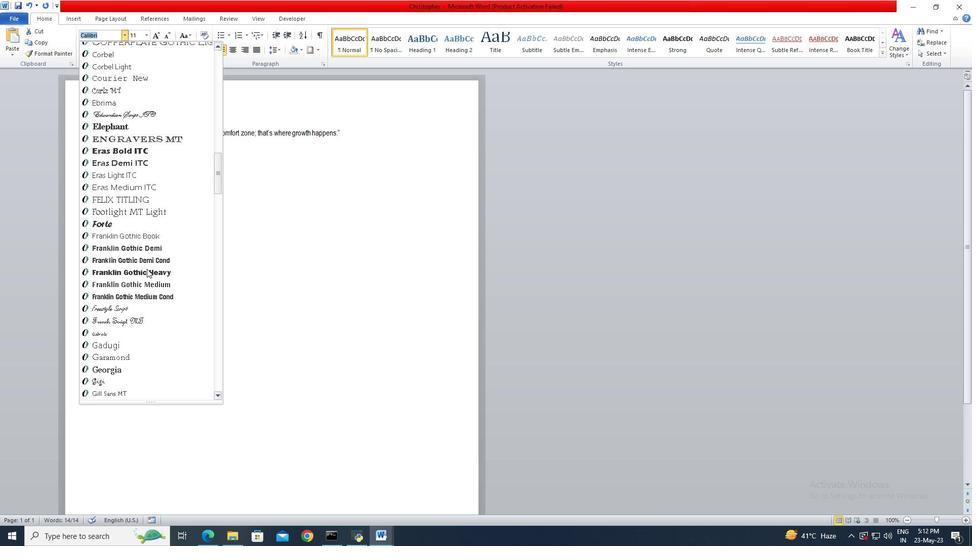 
Action: Mouse scrolled (146, 268) with delta (0, 0)
Screenshot: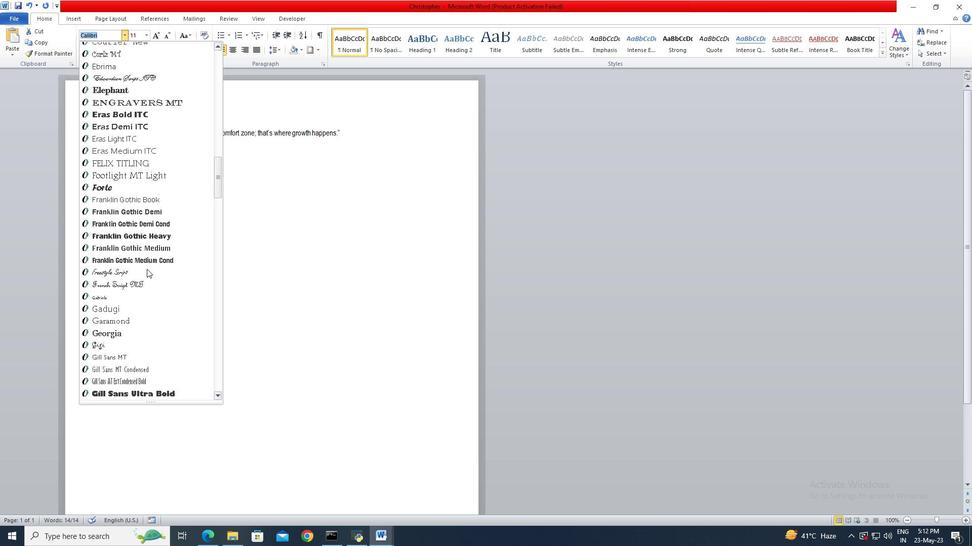 
Action: Mouse scrolled (146, 268) with delta (0, 0)
Screenshot: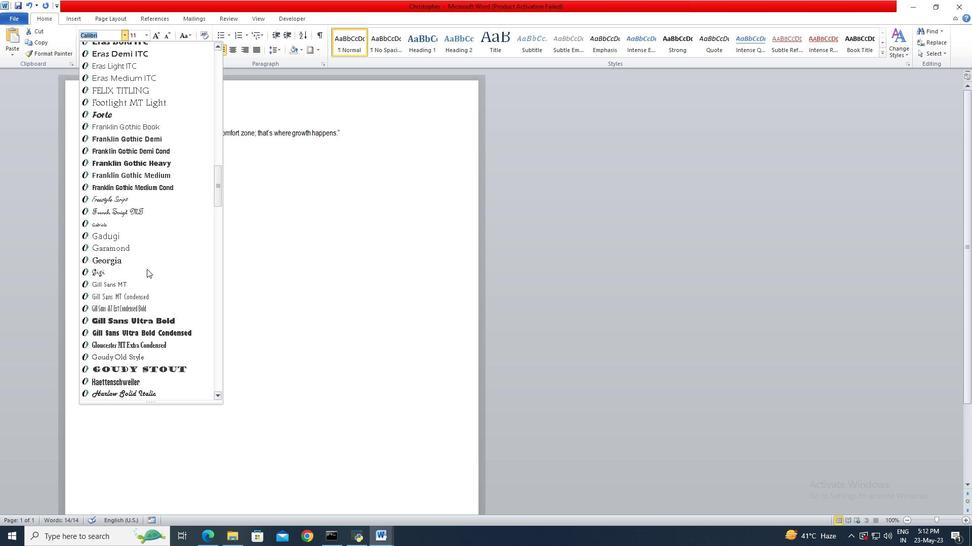 
Action: Mouse scrolled (146, 268) with delta (0, 0)
Screenshot: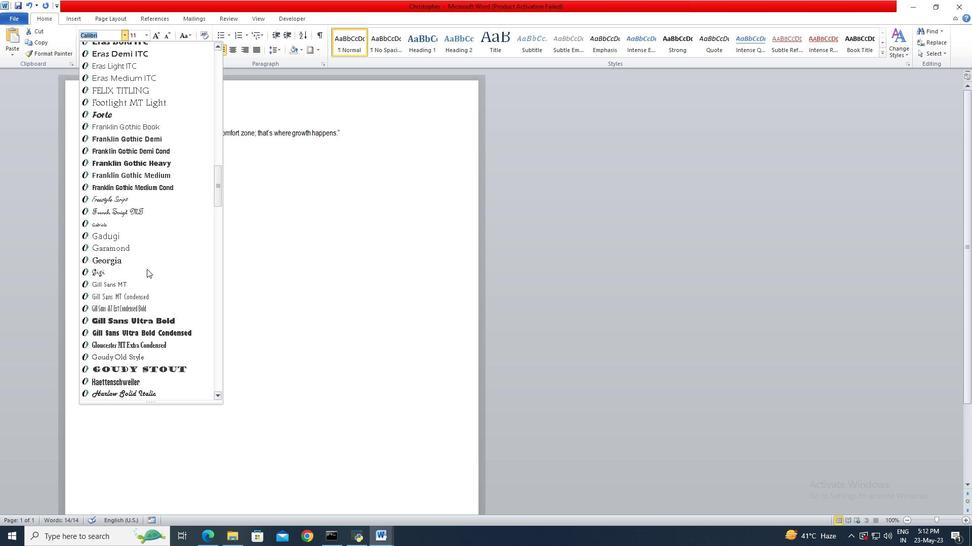 
Action: Mouse scrolled (146, 268) with delta (0, 0)
Screenshot: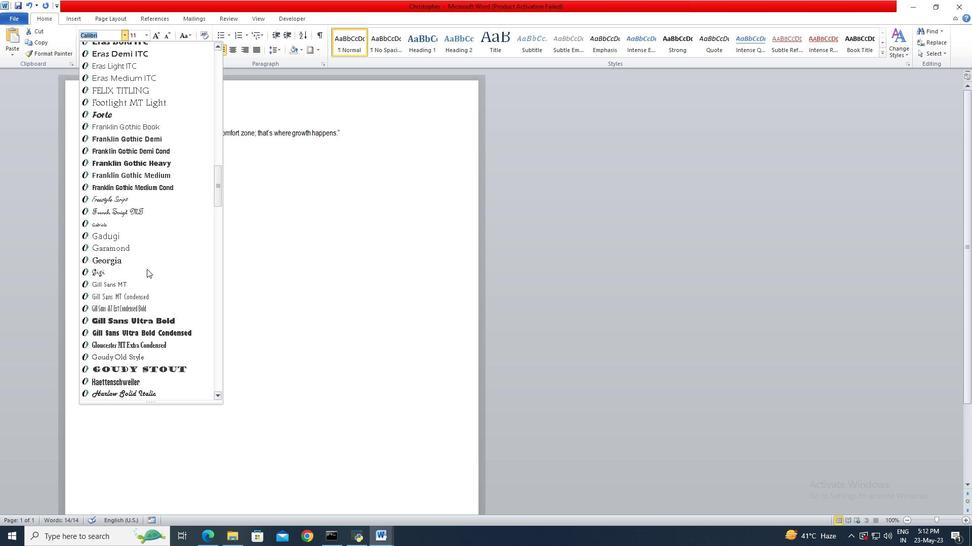 
Action: Mouse scrolled (146, 268) with delta (0, 0)
Screenshot: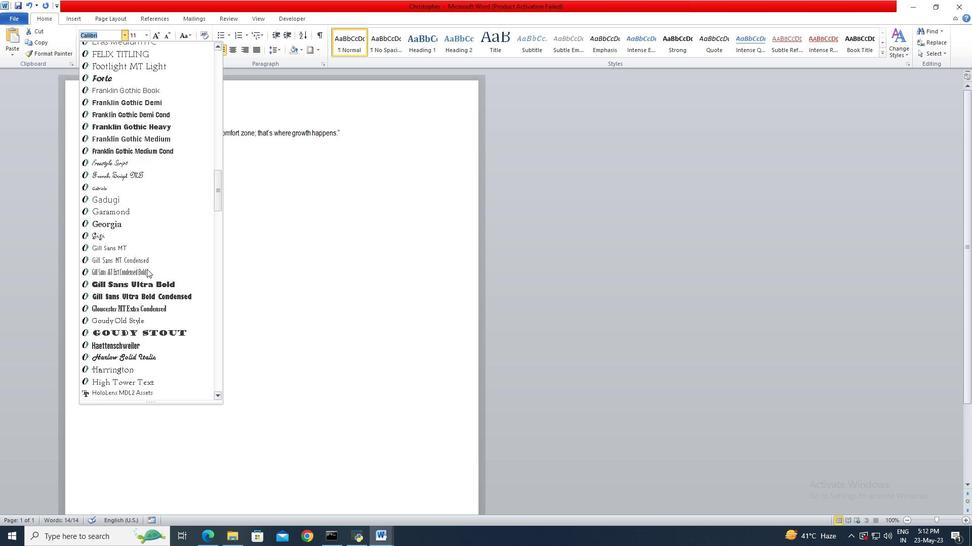 
Action: Mouse scrolled (146, 268) with delta (0, 0)
Screenshot: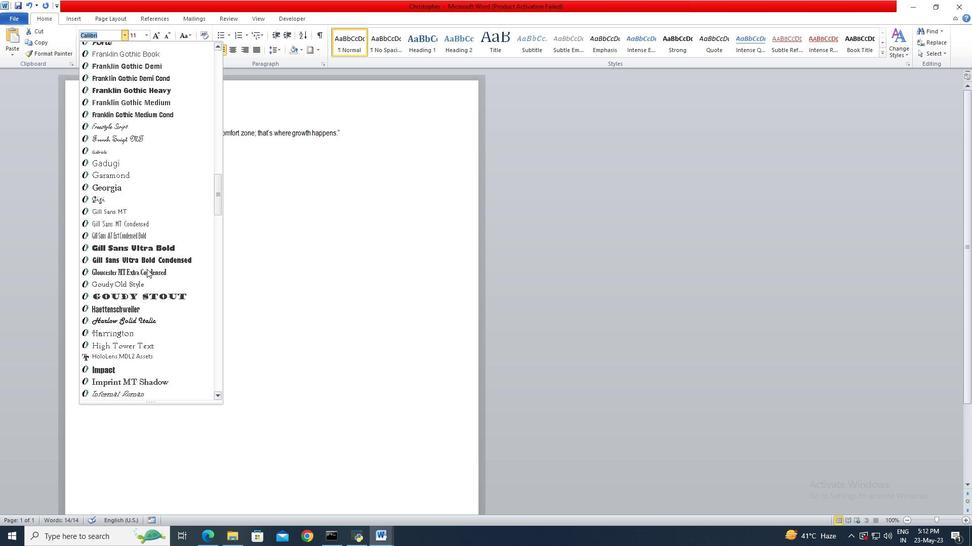 
Action: Mouse scrolled (146, 268) with delta (0, 0)
Screenshot: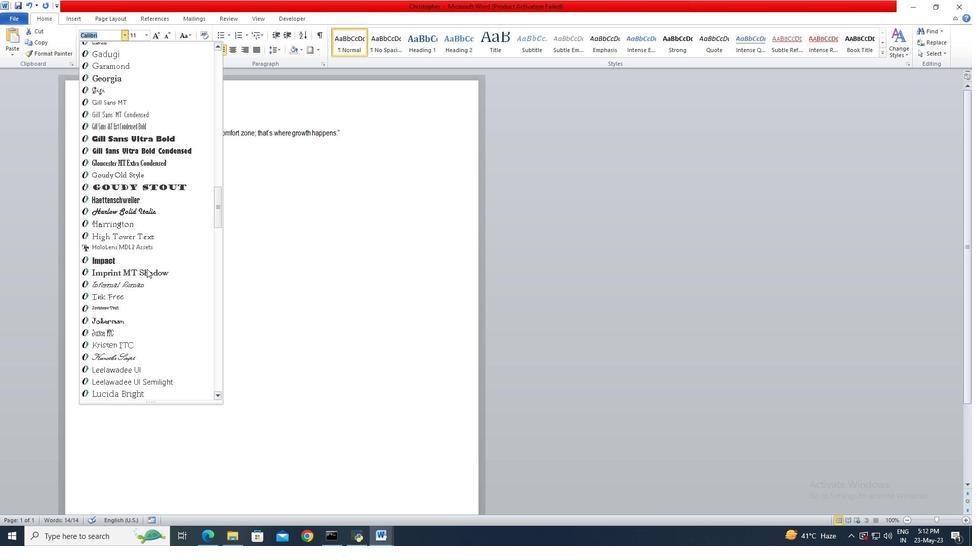 
Action: Mouse scrolled (146, 268) with delta (0, 0)
Screenshot: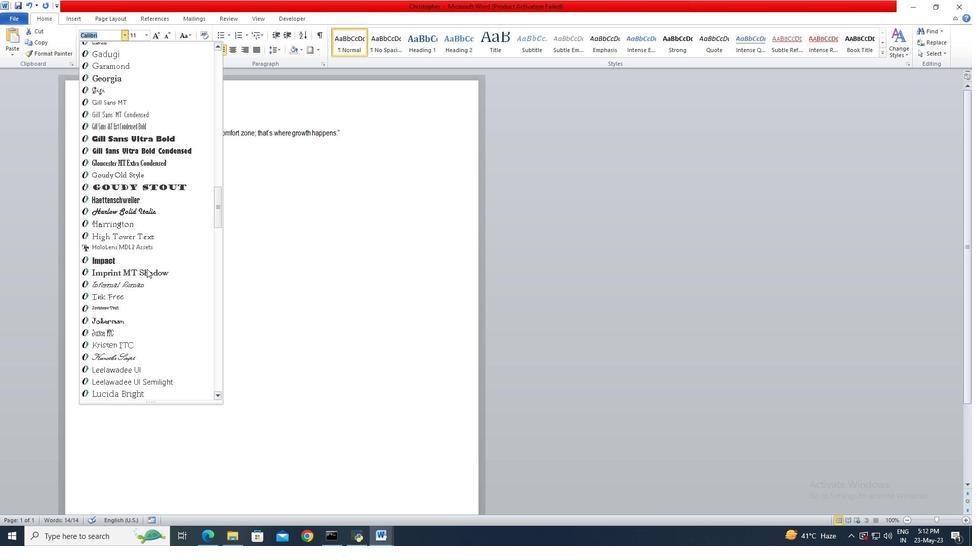 
Action: Mouse scrolled (146, 268) with delta (0, 0)
Screenshot: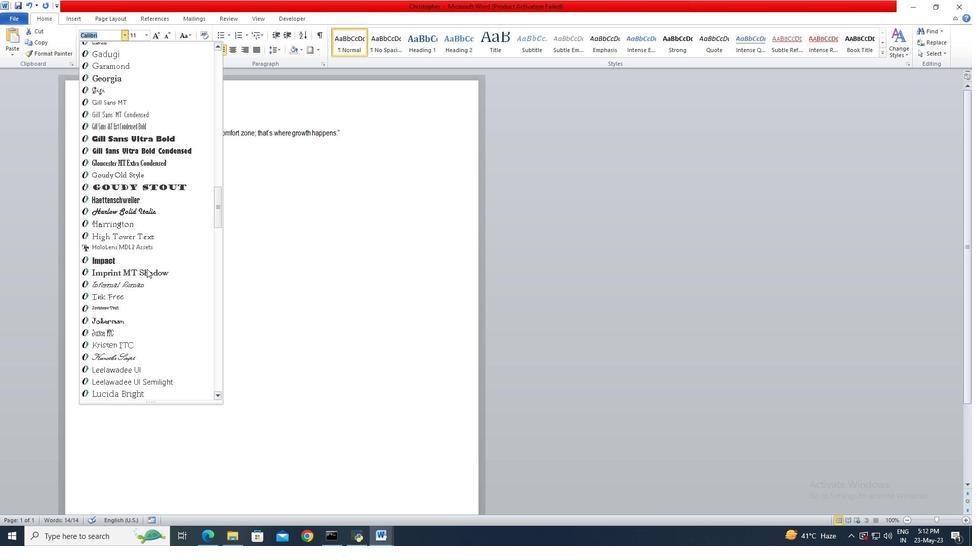 
Action: Mouse scrolled (146, 268) with delta (0, 0)
Screenshot: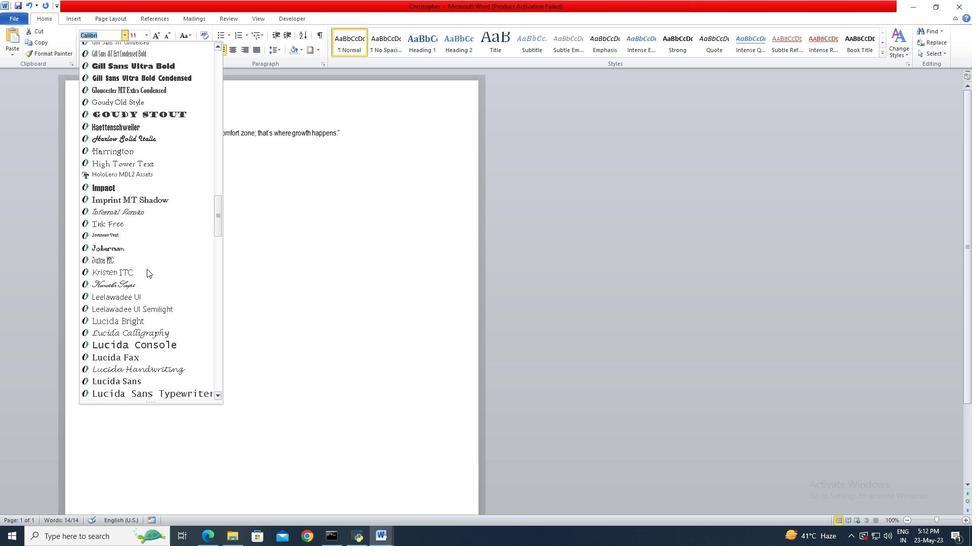
Action: Mouse scrolled (146, 268) with delta (0, 0)
Screenshot: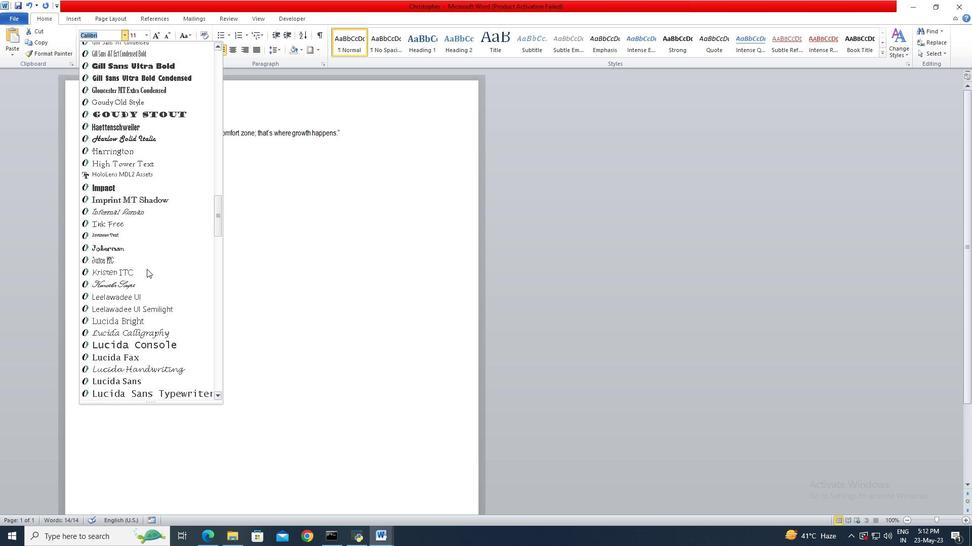 
Action: Mouse scrolled (146, 268) with delta (0, 0)
Screenshot: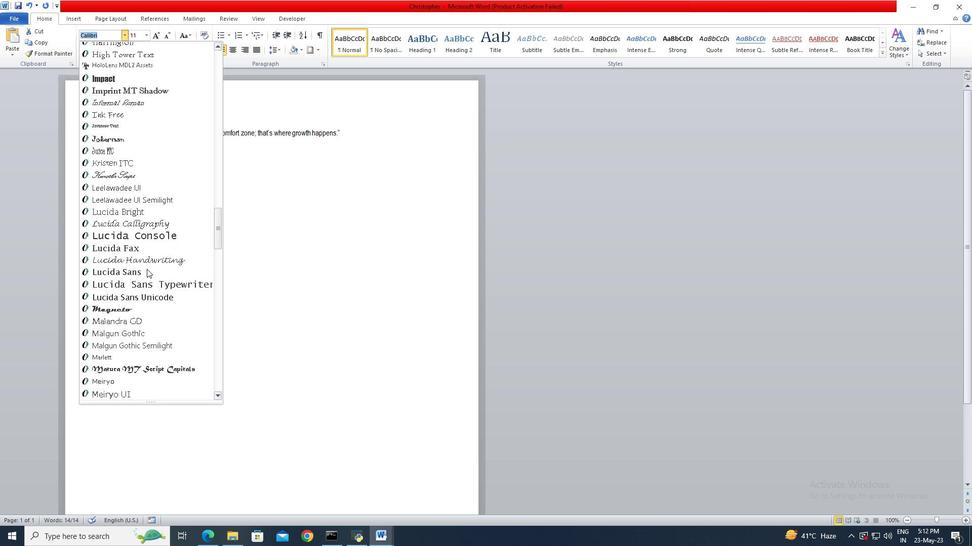 
Action: Mouse scrolled (146, 268) with delta (0, 0)
Screenshot: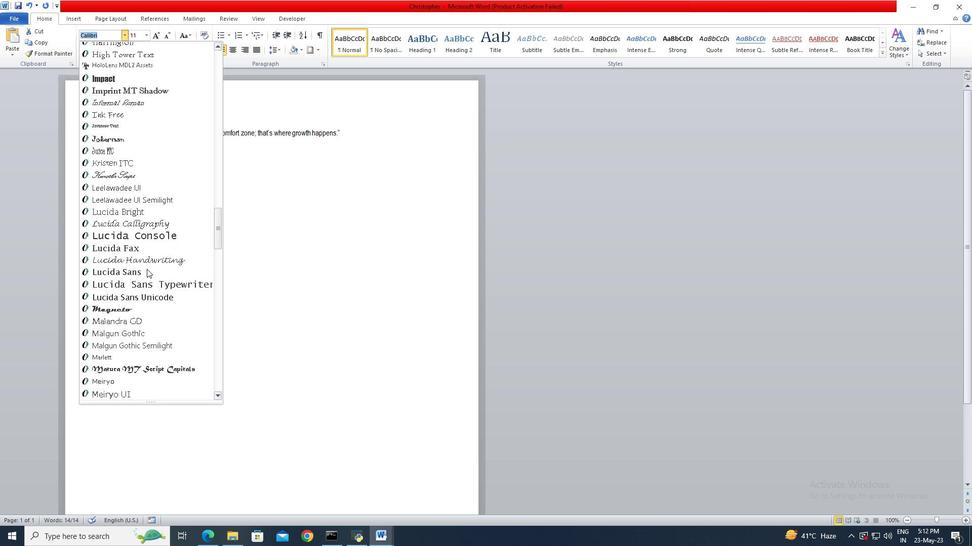 
Action: Mouse scrolled (146, 268) with delta (0, 0)
Screenshot: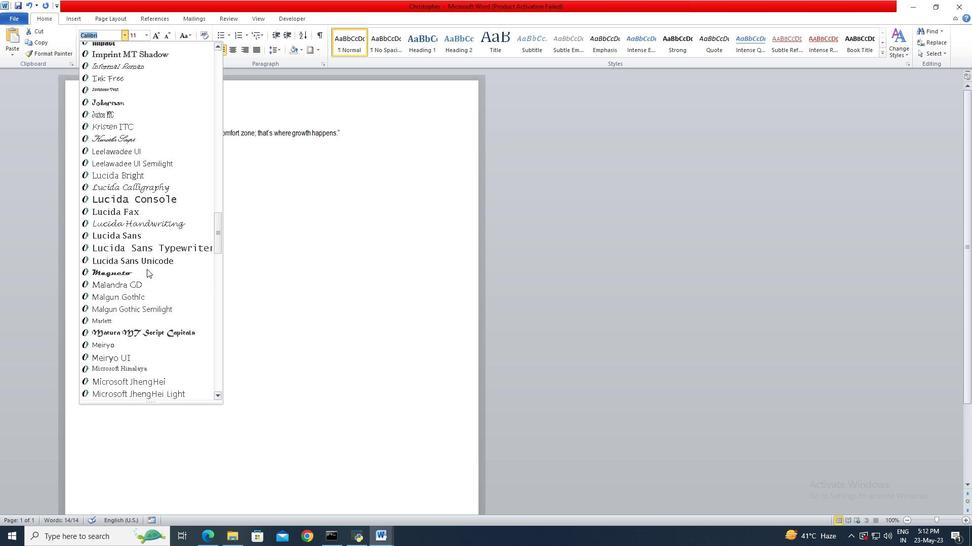 
Action: Mouse scrolled (146, 268) with delta (0, 0)
Screenshot: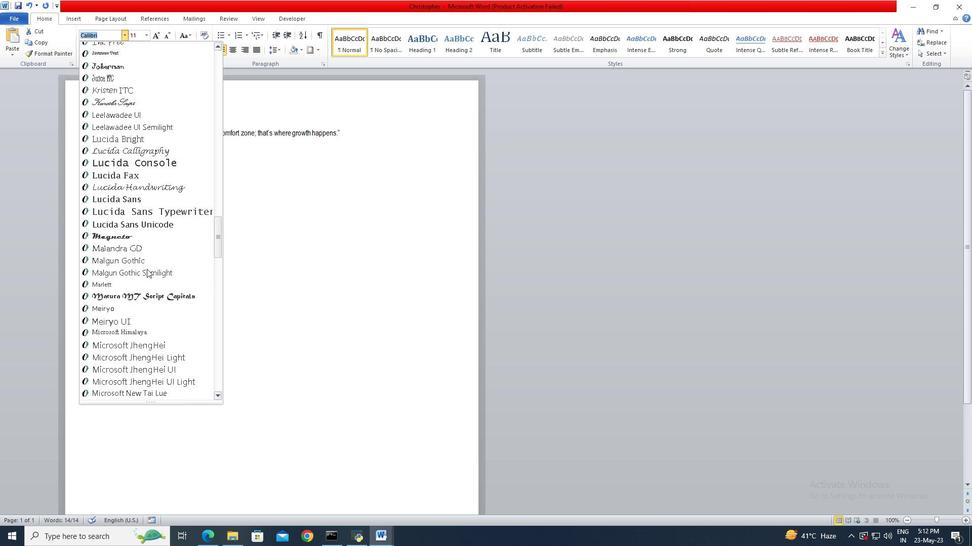 
Action: Mouse scrolled (146, 268) with delta (0, 0)
Screenshot: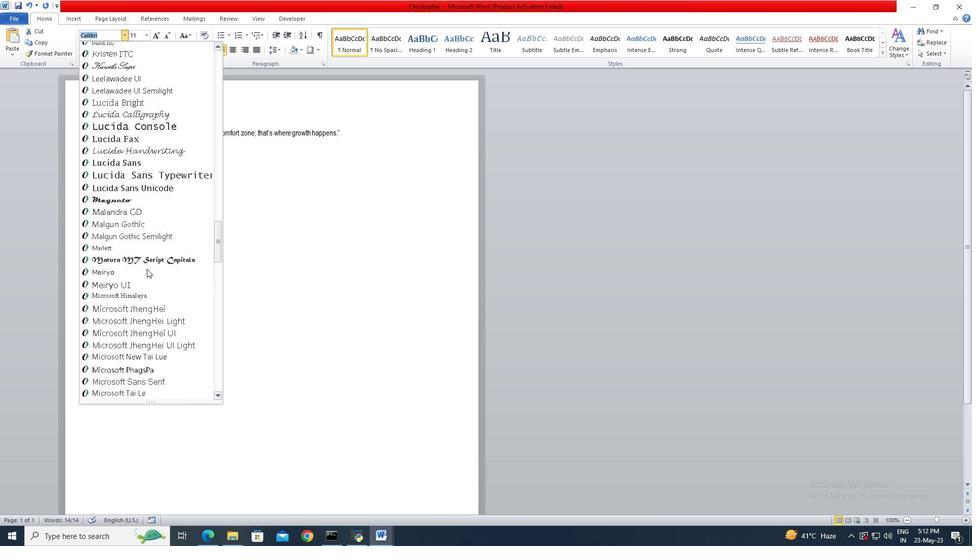 
Action: Mouse scrolled (146, 268) with delta (0, 0)
Screenshot: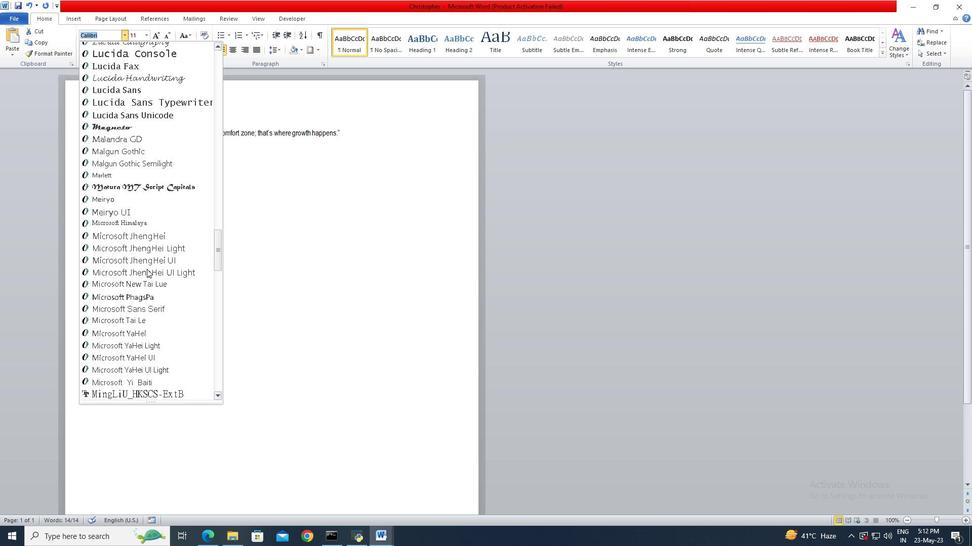 
Action: Mouse scrolled (146, 268) with delta (0, 0)
Screenshot: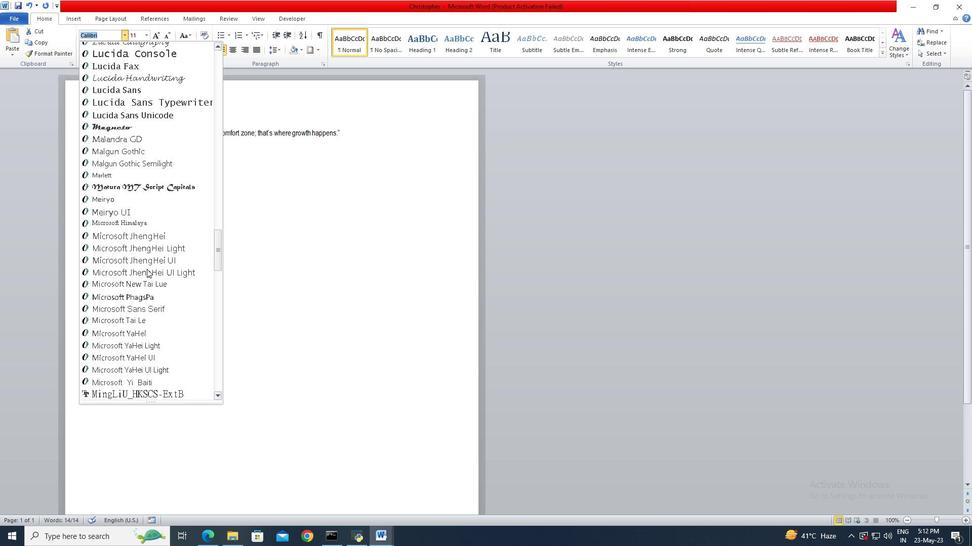 
Action: Mouse scrolled (146, 268) with delta (0, 0)
Screenshot: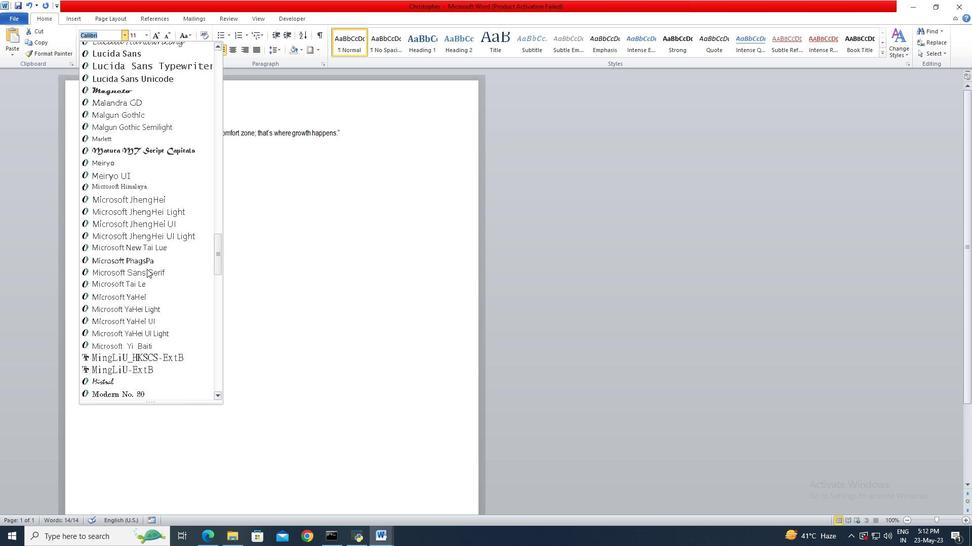 
Action: Mouse scrolled (146, 268) with delta (0, 0)
Screenshot: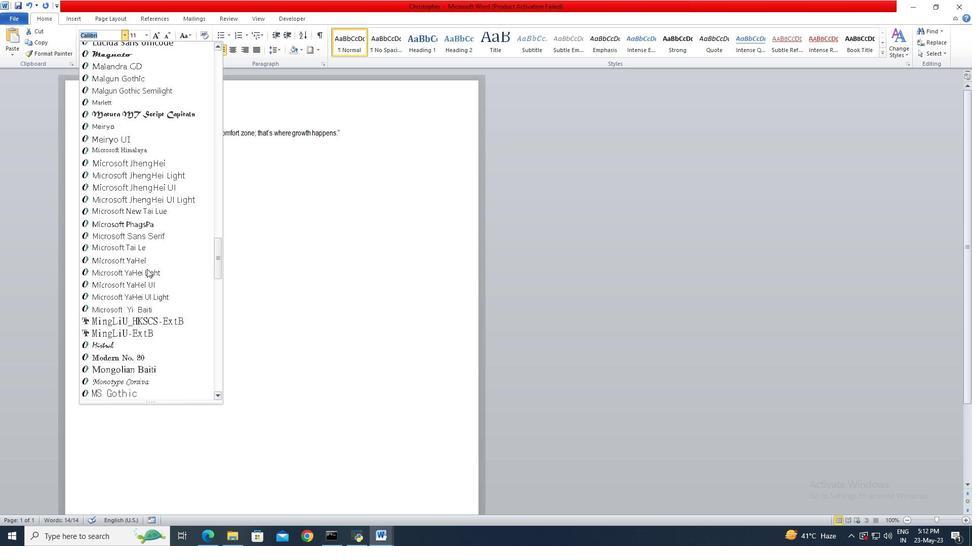
Action: Mouse scrolled (146, 268) with delta (0, 0)
Screenshot: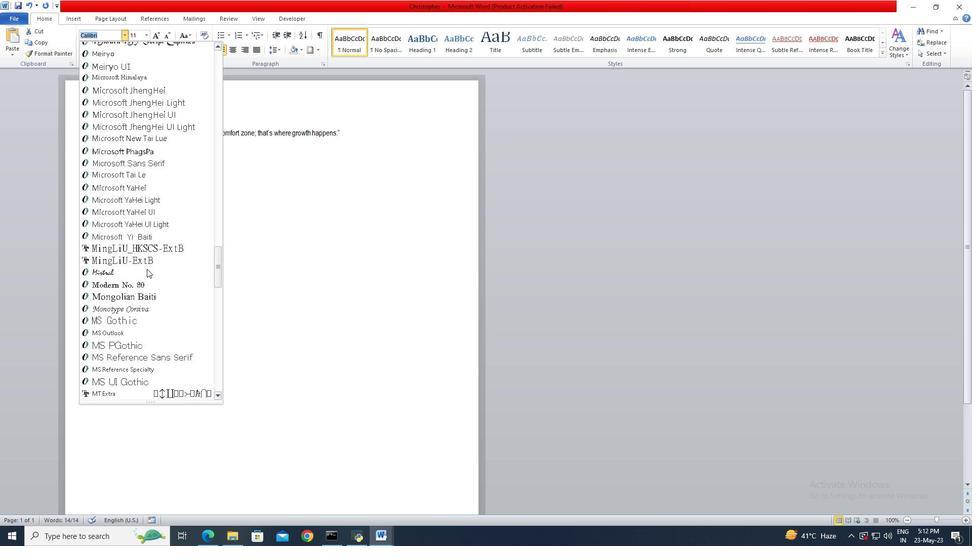
Action: Mouse scrolled (146, 268) with delta (0, 0)
Screenshot: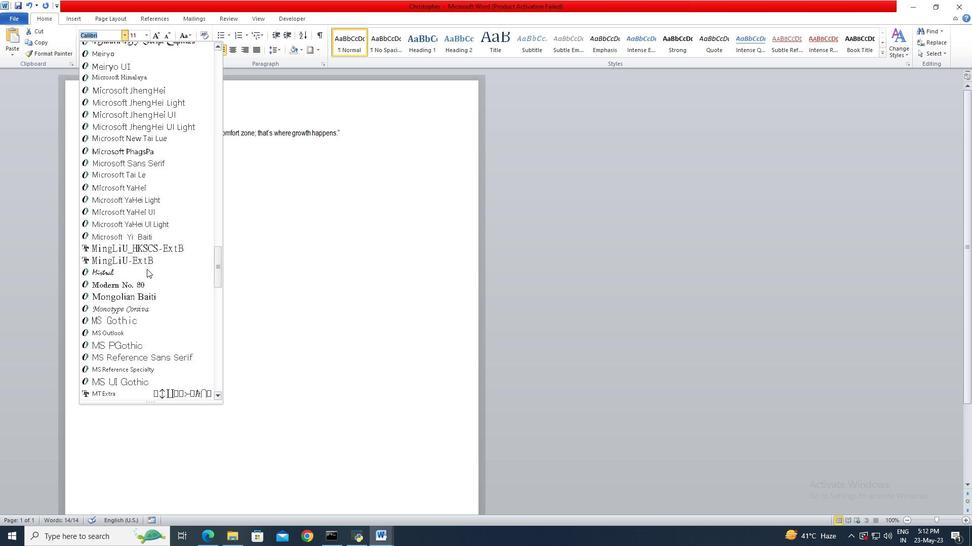 
Action: Mouse scrolled (146, 268) with delta (0, 0)
Screenshot: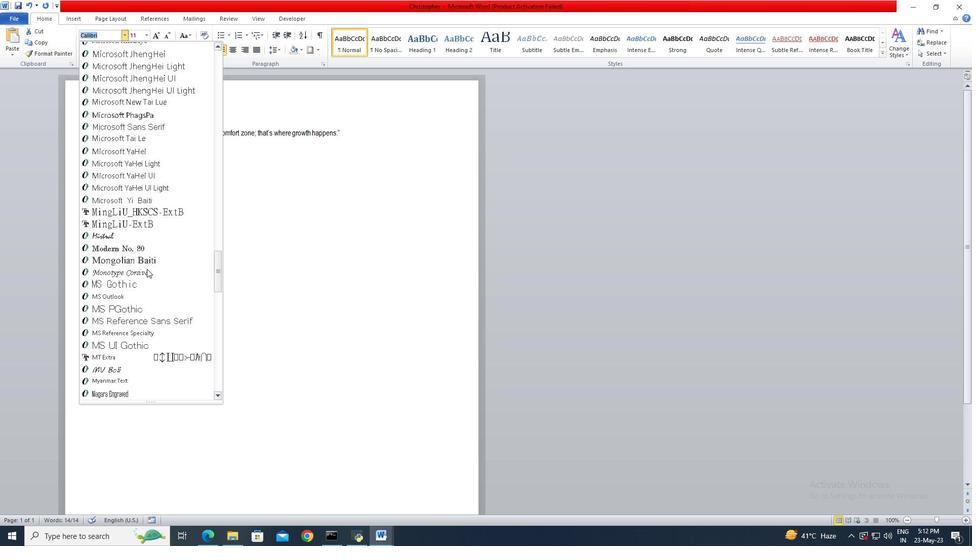 
Action: Mouse scrolled (146, 268) with delta (0, 0)
Screenshot: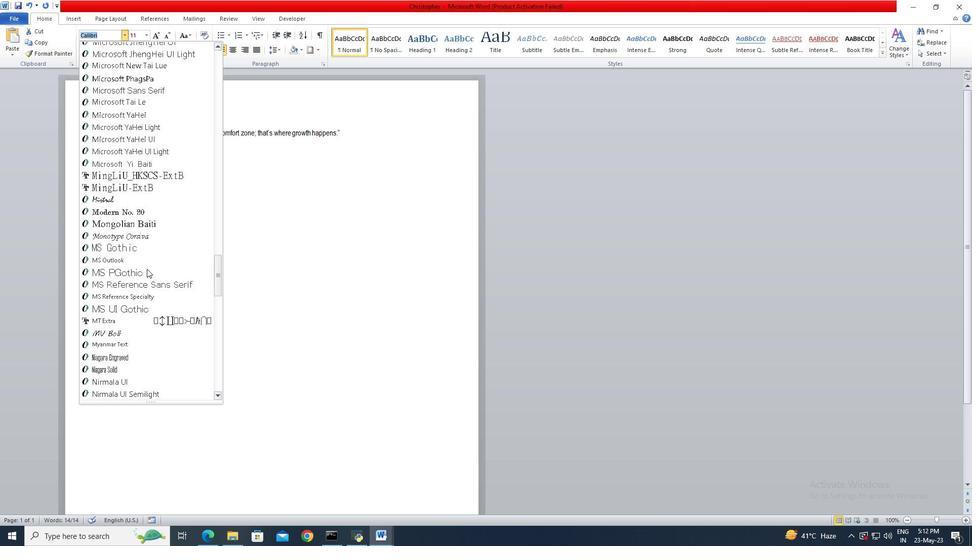 
Action: Mouse scrolled (146, 268) with delta (0, 0)
Screenshot: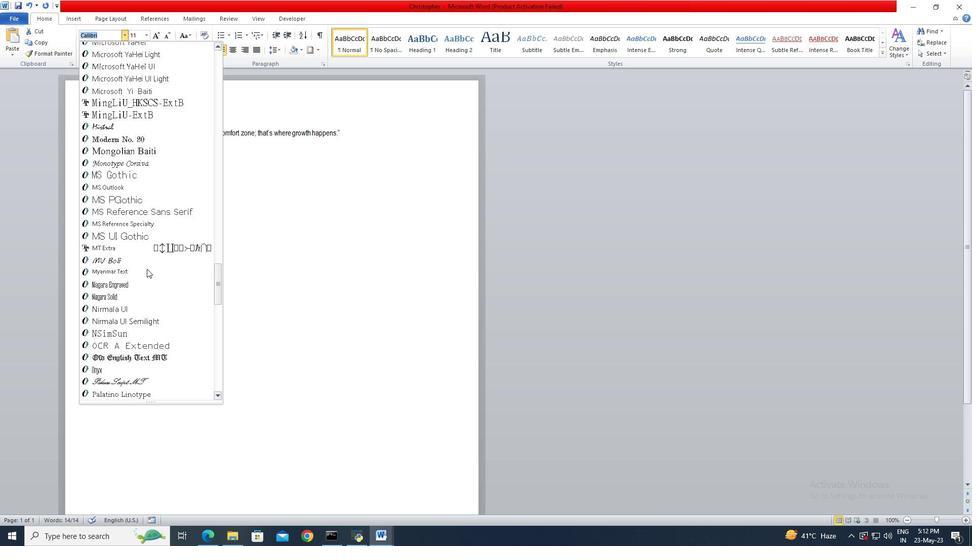 
Action: Mouse scrolled (146, 268) with delta (0, 0)
Screenshot: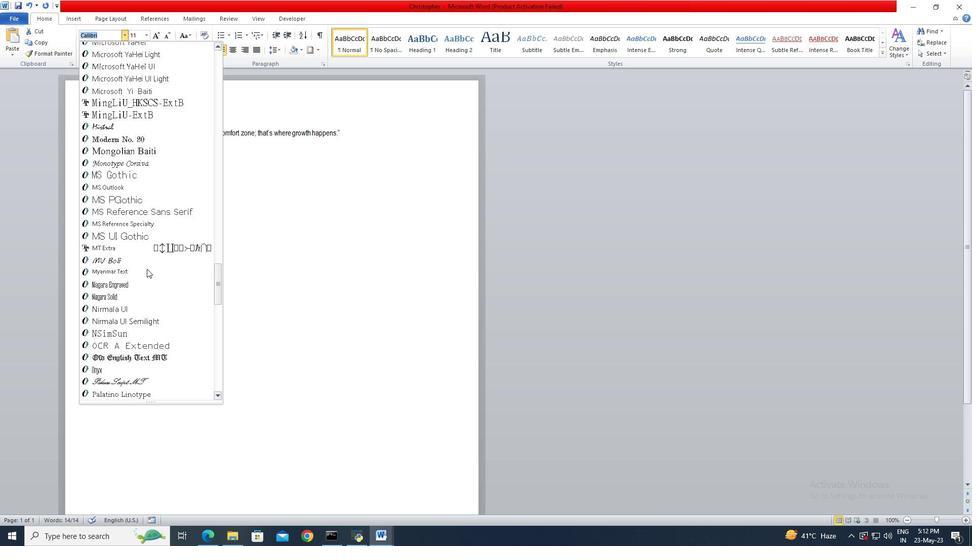 
Action: Mouse scrolled (146, 268) with delta (0, 0)
Screenshot: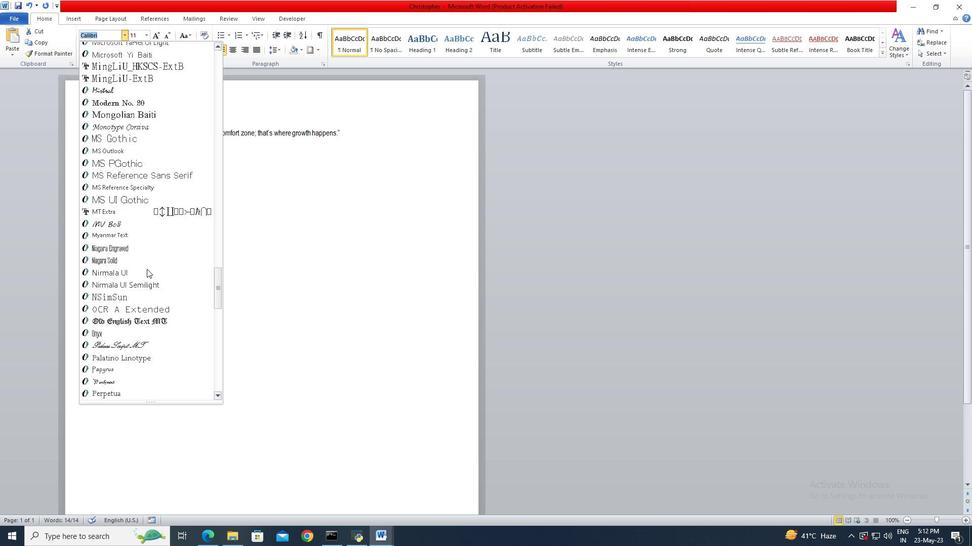 
Action: Mouse scrolled (146, 268) with delta (0, 0)
Screenshot: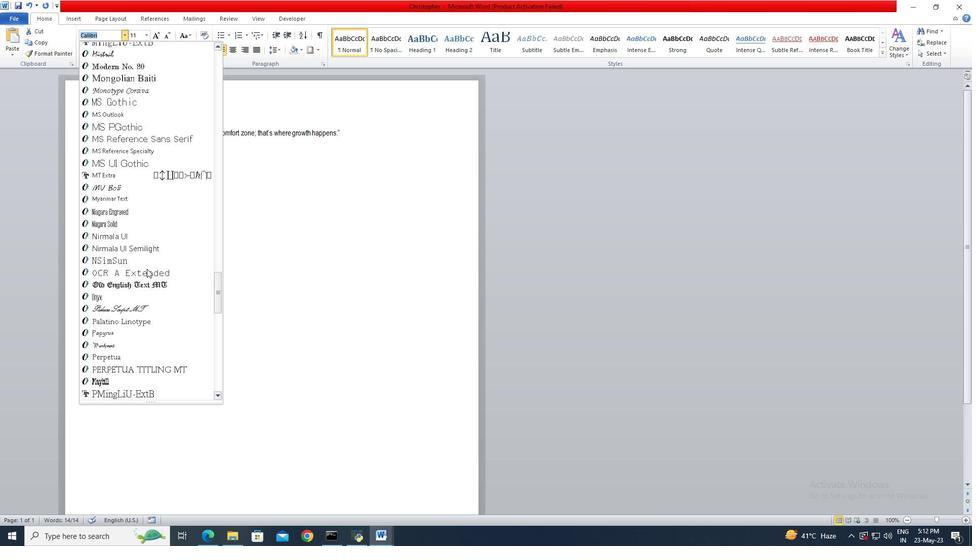 
Action: Mouse scrolled (146, 268) with delta (0, 0)
Screenshot: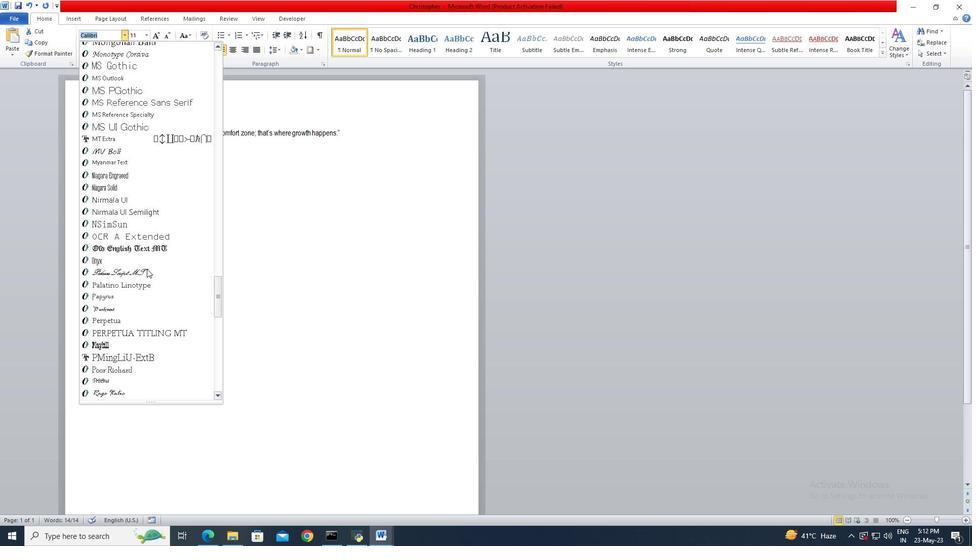
Action: Mouse scrolled (146, 268) with delta (0, 0)
Screenshot: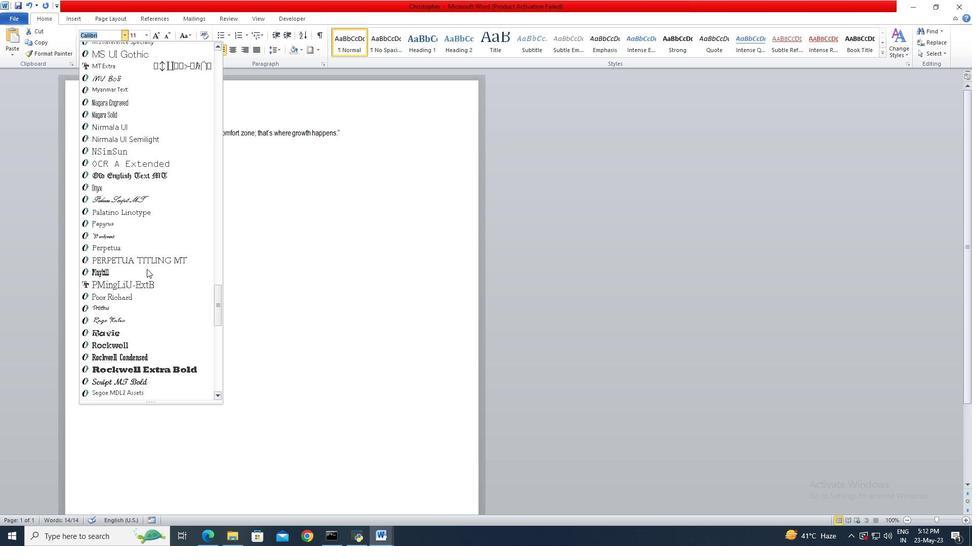 
Action: Mouse scrolled (146, 268) with delta (0, 0)
Screenshot: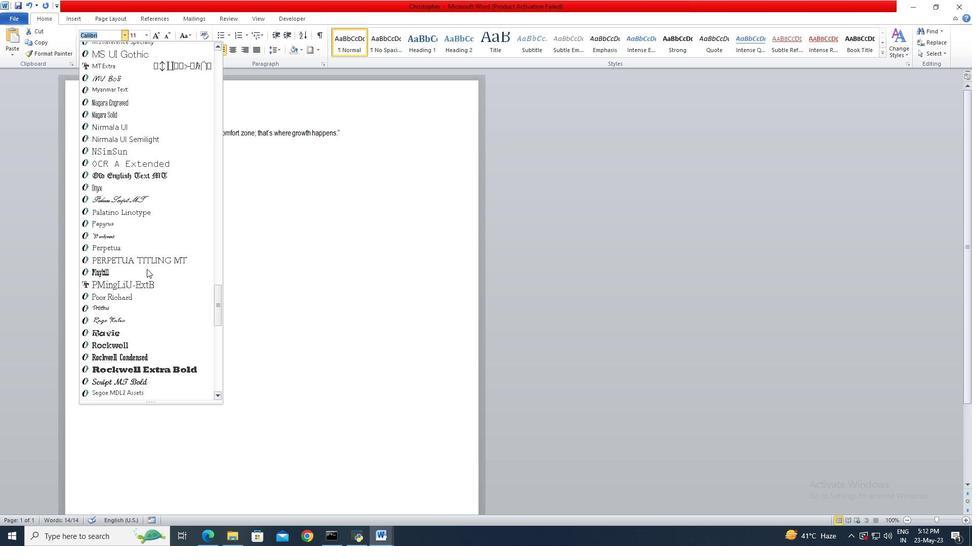 
Action: Mouse scrolled (146, 268) with delta (0, 0)
Screenshot: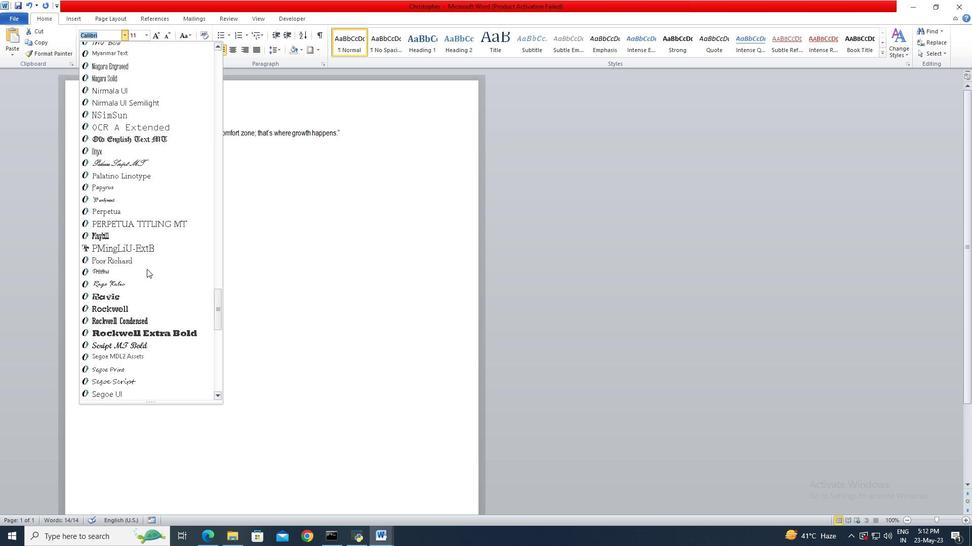 
Action: Mouse scrolled (146, 268) with delta (0, 0)
Screenshot: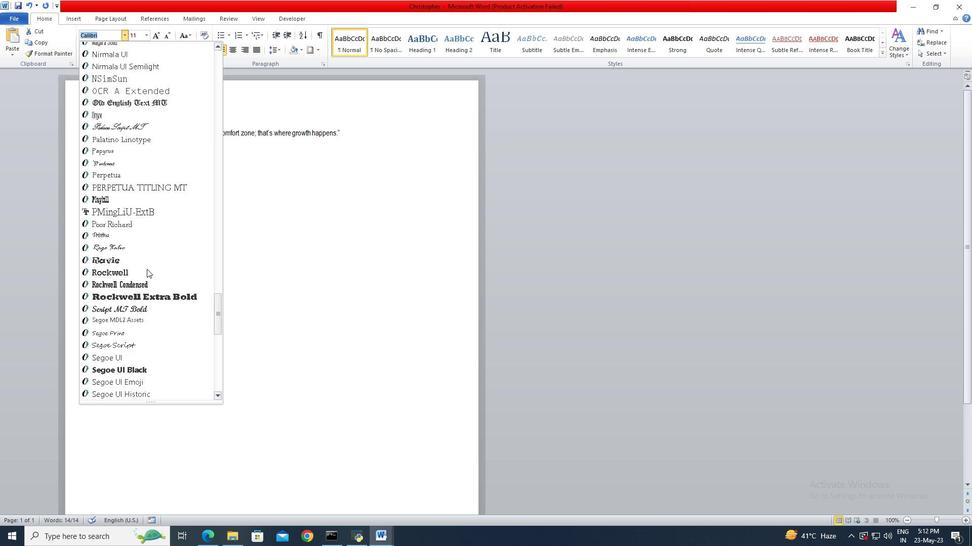 
Action: Mouse scrolled (146, 268) with delta (0, 0)
Screenshot: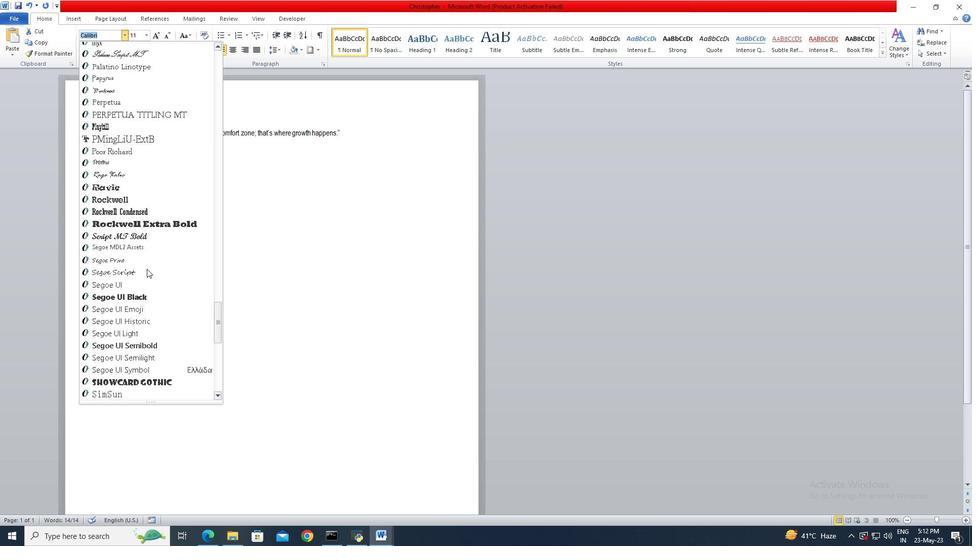 
Action: Mouse scrolled (146, 268) with delta (0, 0)
Screenshot: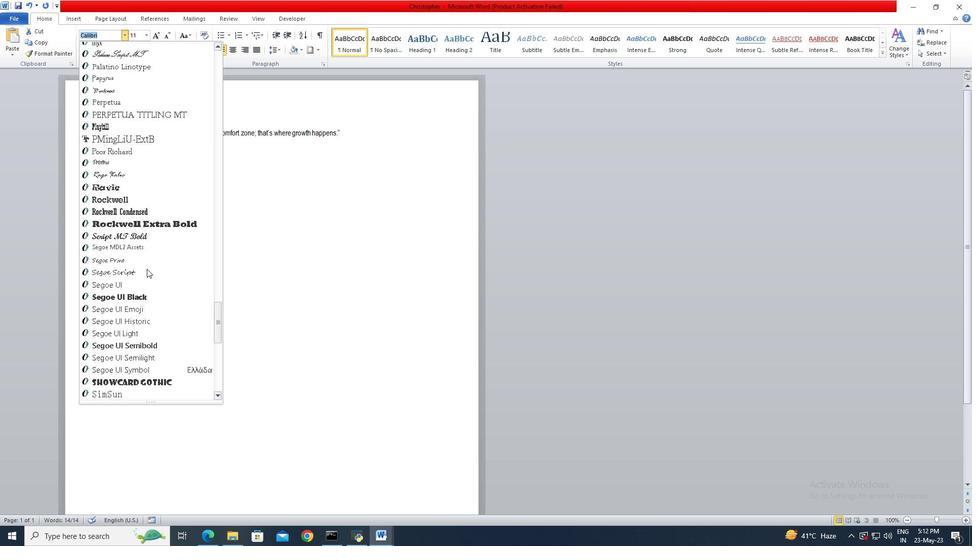 
Action: Mouse scrolled (146, 268) with delta (0, 0)
Screenshot: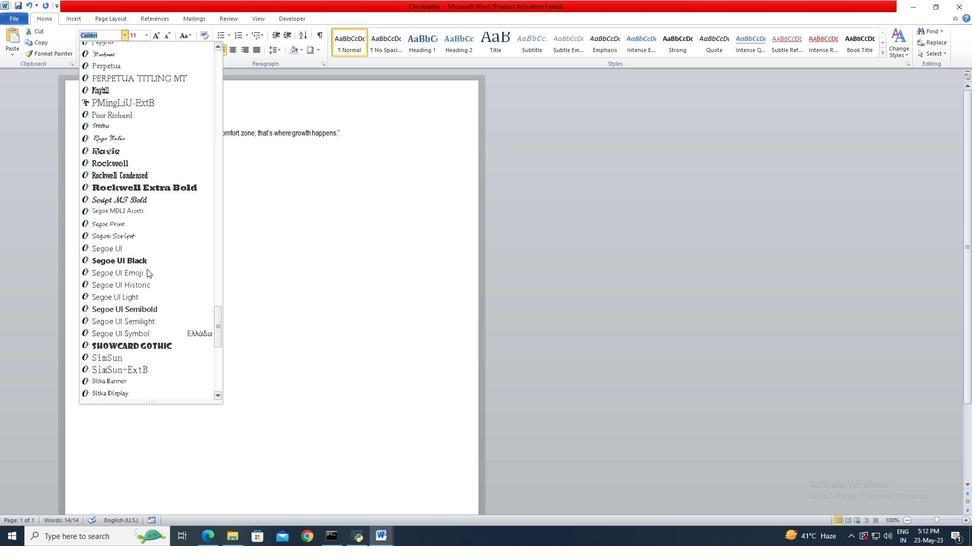 
Action: Mouse moved to (138, 280)
Screenshot: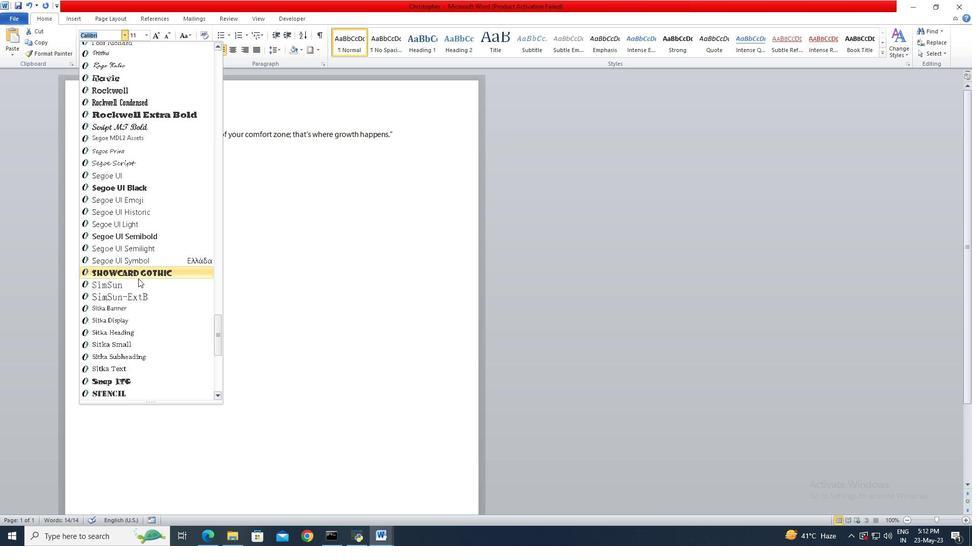 
Action: Mouse scrolled (138, 279) with delta (0, 0)
Screenshot: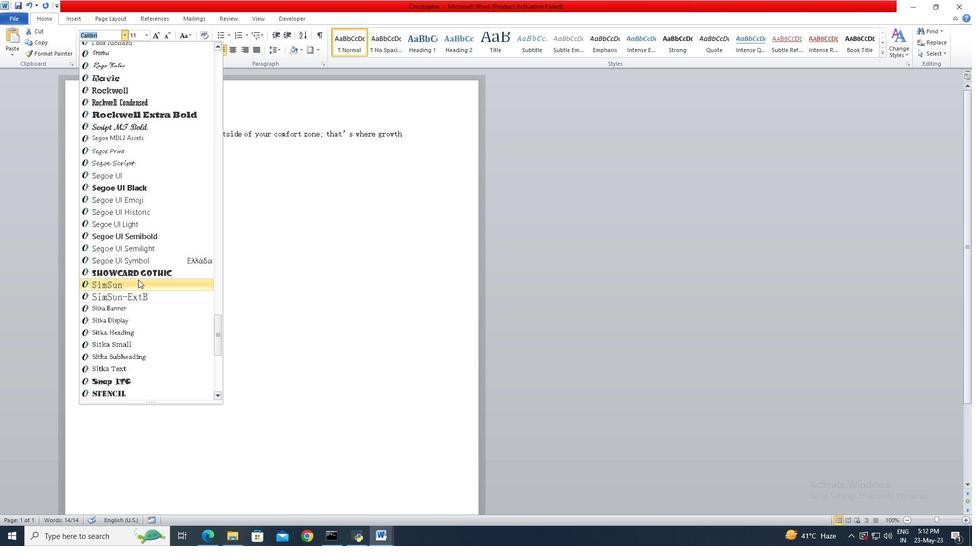 
Action: Mouse scrolled (138, 279) with delta (0, 0)
Screenshot: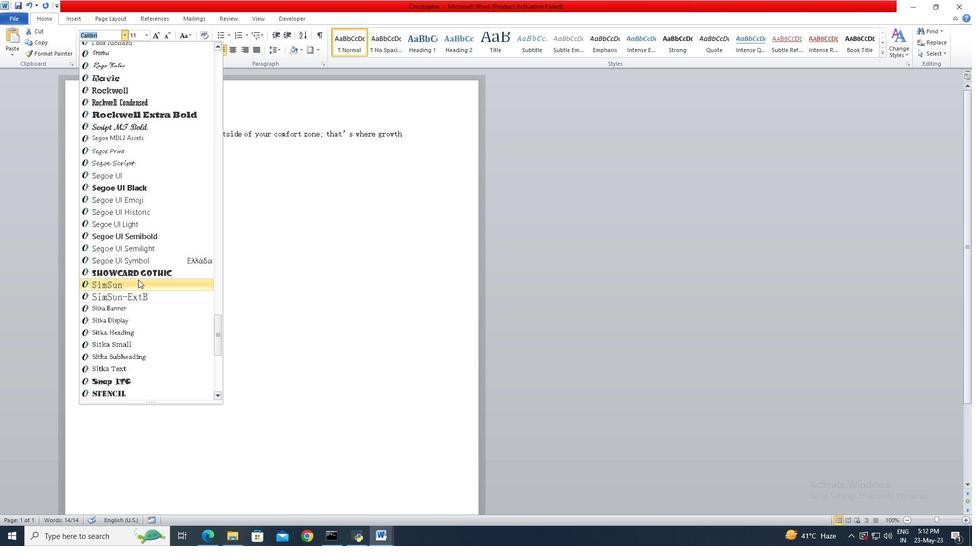 
Action: Mouse scrolled (138, 279) with delta (0, 0)
Screenshot: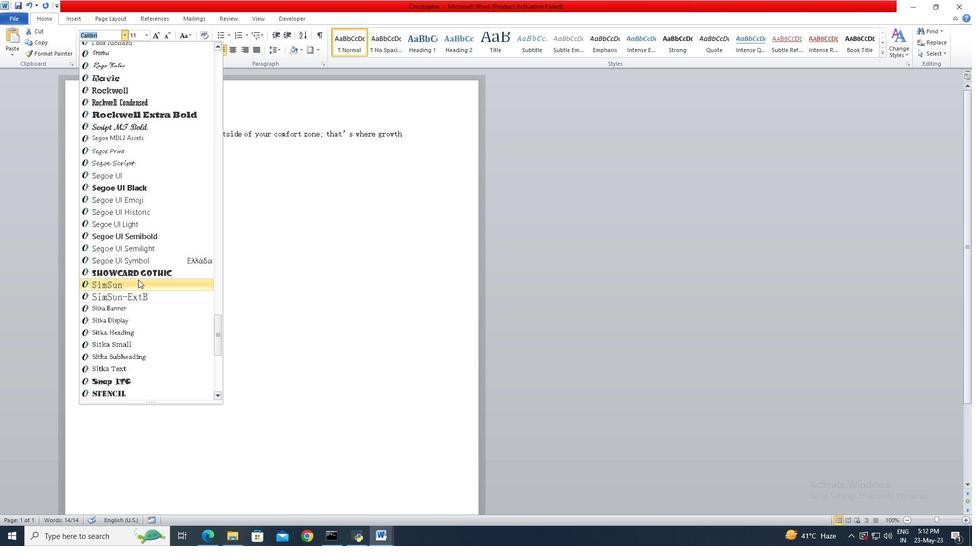 
Action: Mouse scrolled (138, 279) with delta (0, 0)
Screenshot: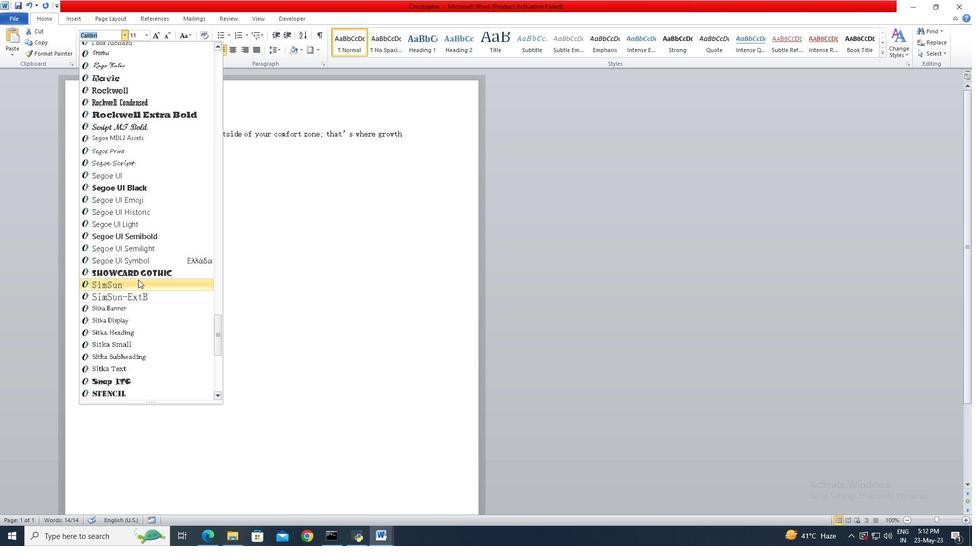 
Action: Mouse scrolled (138, 279) with delta (0, 0)
Screenshot: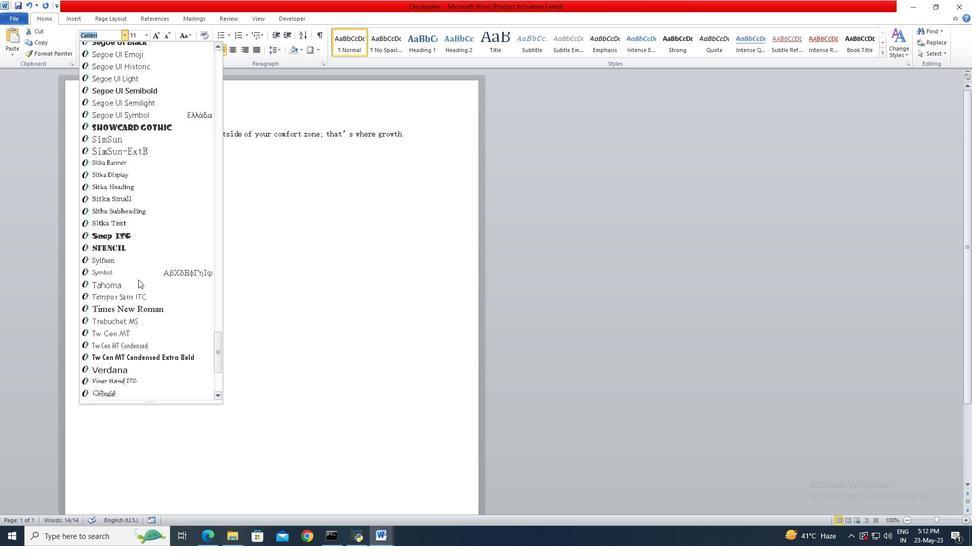 
Action: Mouse scrolled (138, 279) with delta (0, 0)
Screenshot: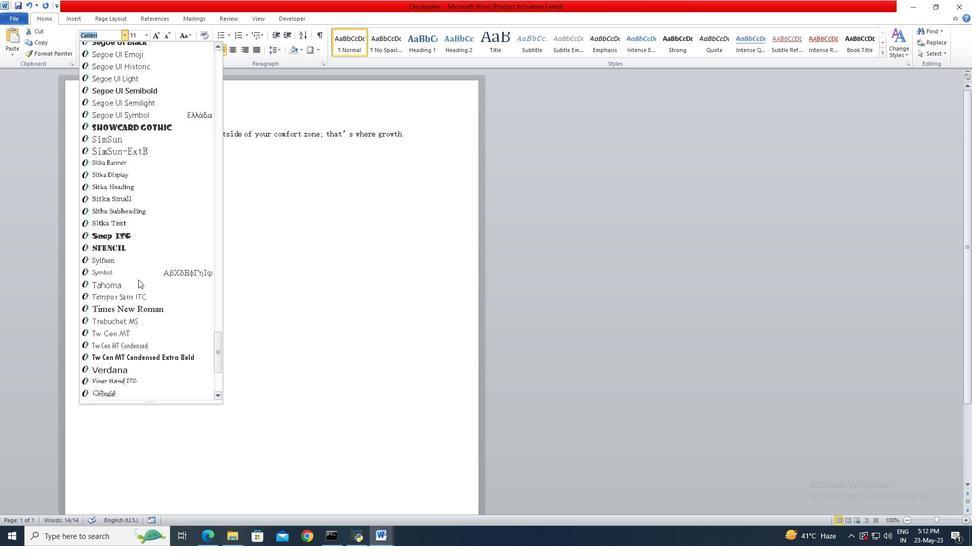 
Action: Mouse moved to (147, 34)
Screenshot: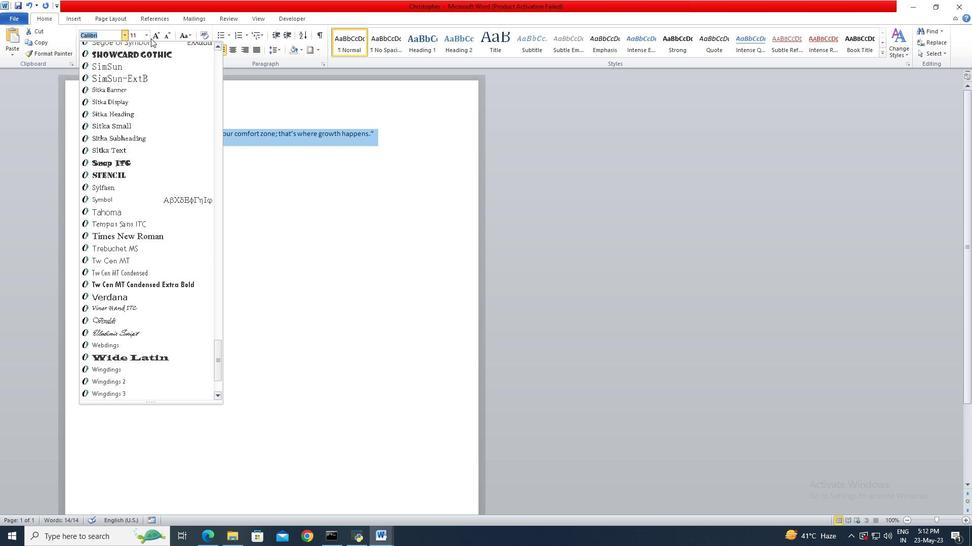 
Action: Mouse pressed left at (147, 34)
Screenshot: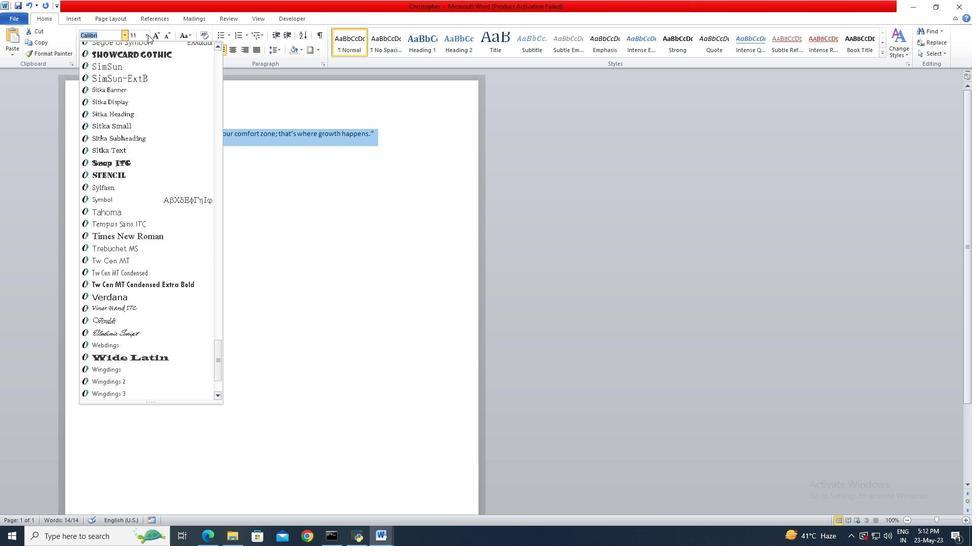 
Action: Mouse moved to (137, 129)
Screenshot: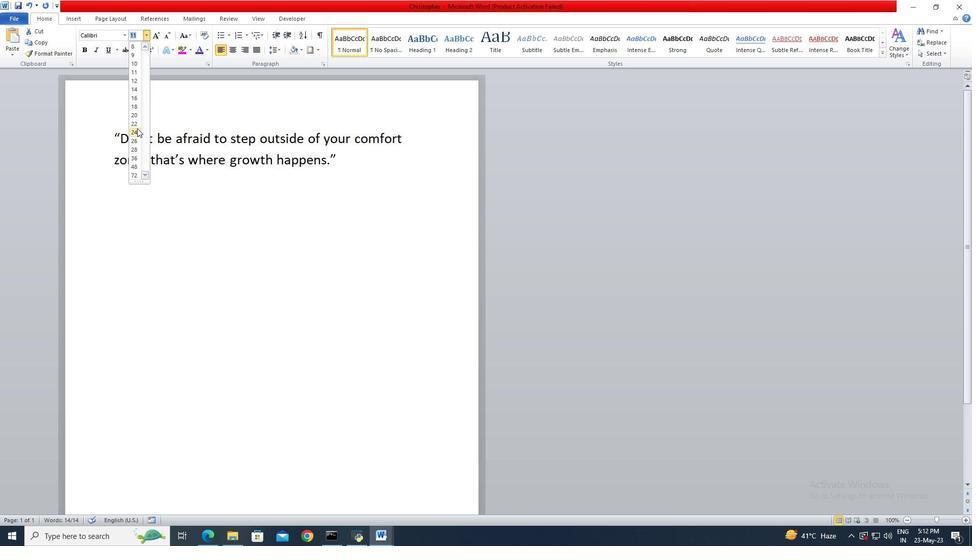 
Action: Mouse pressed left at (137, 129)
Screenshot: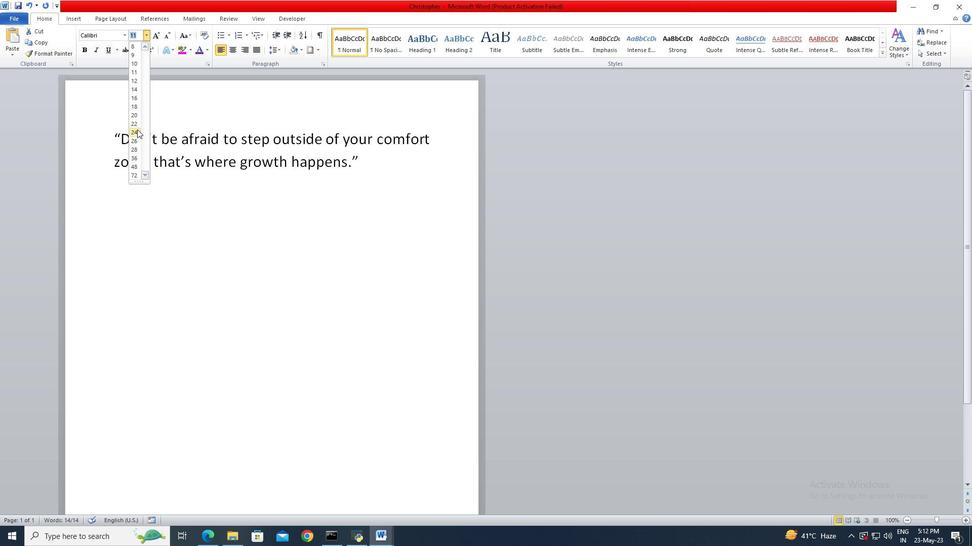 
Action: Mouse moved to (240, 50)
Screenshot: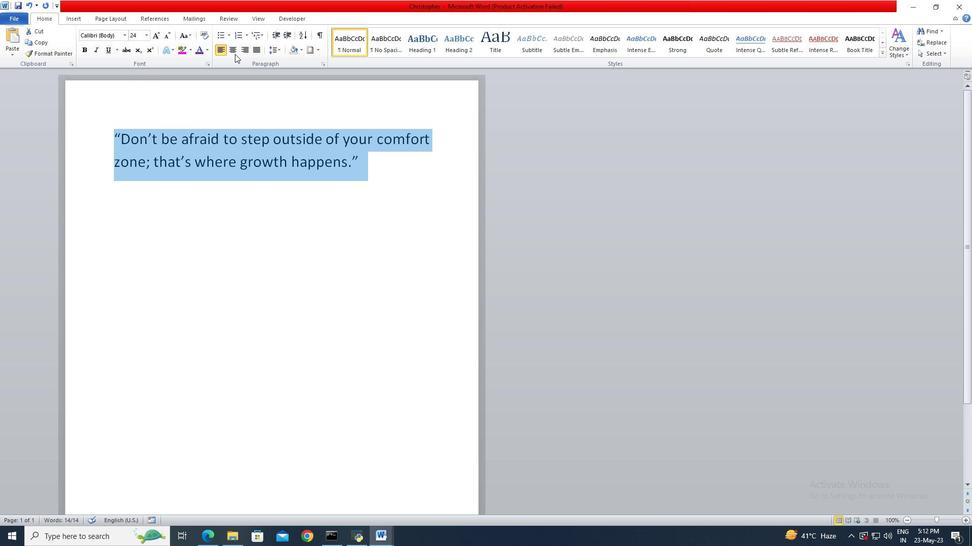 
Action: Mouse pressed left at (240, 50)
Screenshot: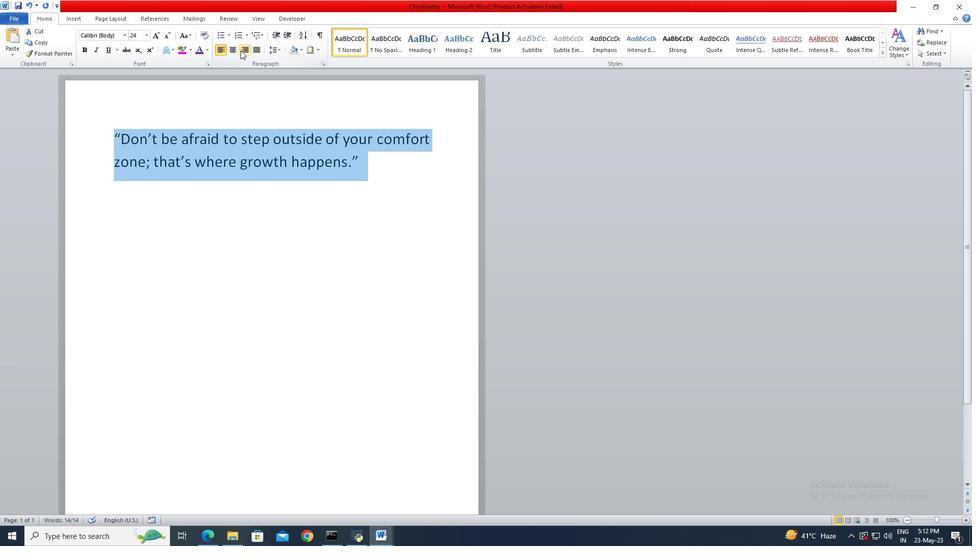 
Action: Mouse moved to (207, 48)
Screenshot: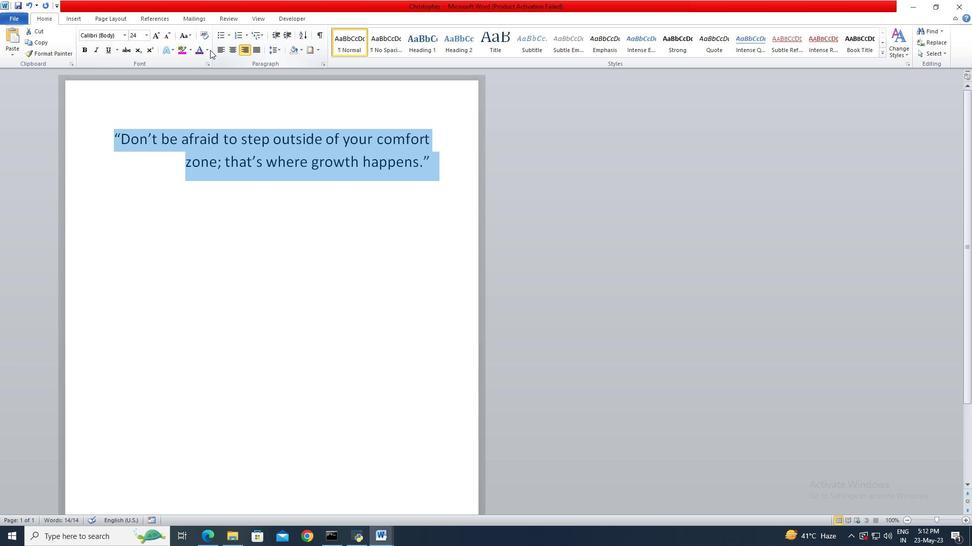 
Action: Mouse pressed left at (207, 48)
Screenshot: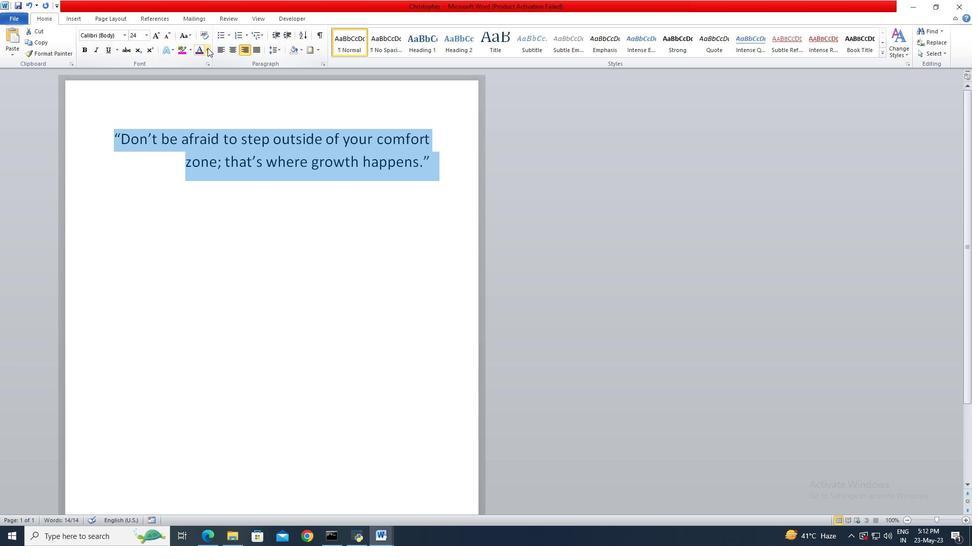 
Action: Mouse moved to (208, 133)
Screenshot: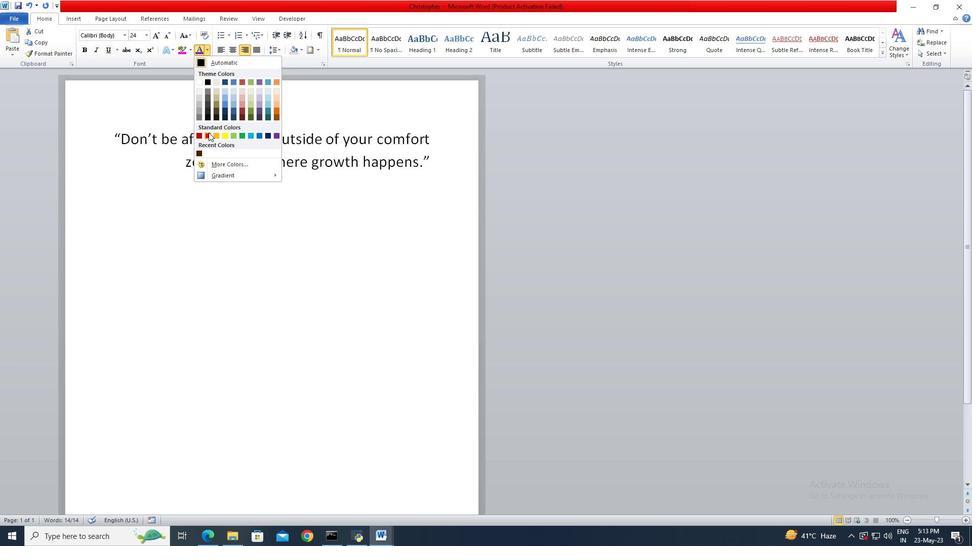 
Action: Mouse pressed left at (208, 133)
Screenshot: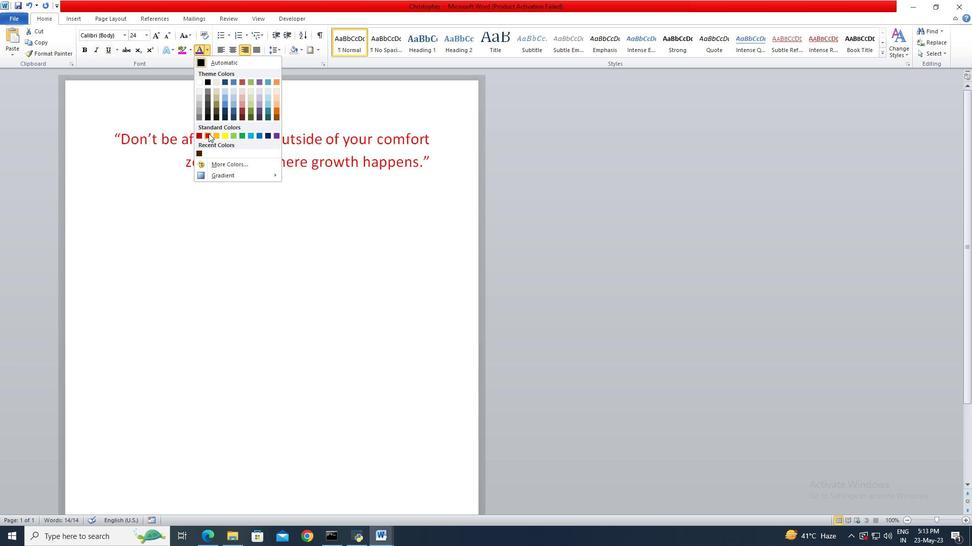 
Action: Mouse moved to (444, 163)
Screenshot: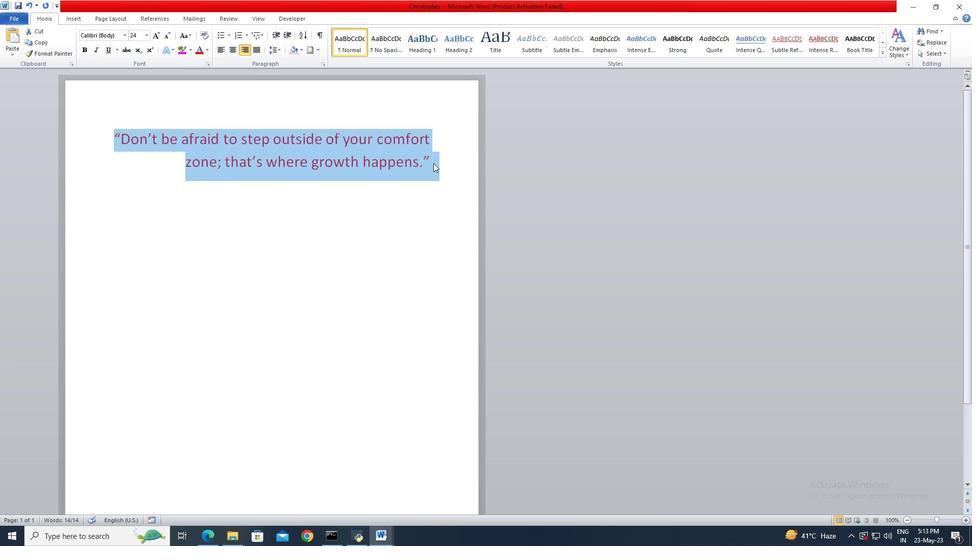 
Action: Mouse pressed left at (444, 163)
Screenshot: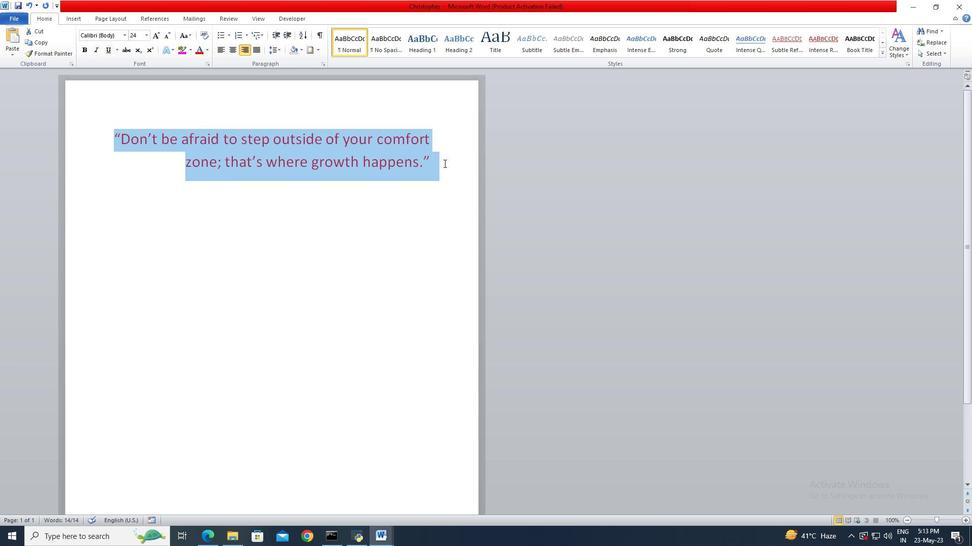 
